 Task: Create in the project BridgeForge and in the Backlog issue 'Address issues related to system security and data encryption' a child issue 'Integration with vendor management systems', and assign it to team member softage.3@softage.net. Create in the project BridgeForge and in the Backlog issue 'Develop a new feature to allow for predictive analytics and forecasting' a child issue 'Code optimization for energy-efficient audio processing', and assign it to team member softage.4@softage.net
Action: Mouse moved to (234, 62)
Screenshot: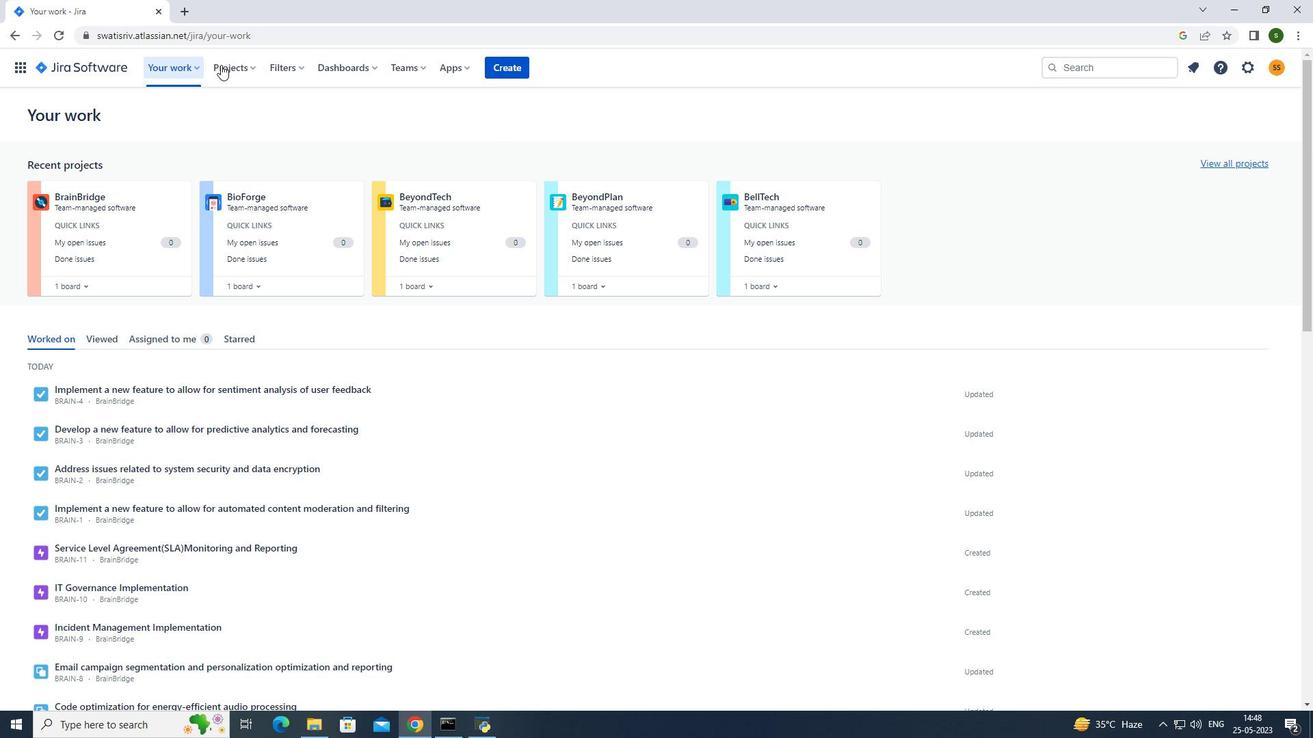 
Action: Mouse pressed left at (234, 62)
Screenshot: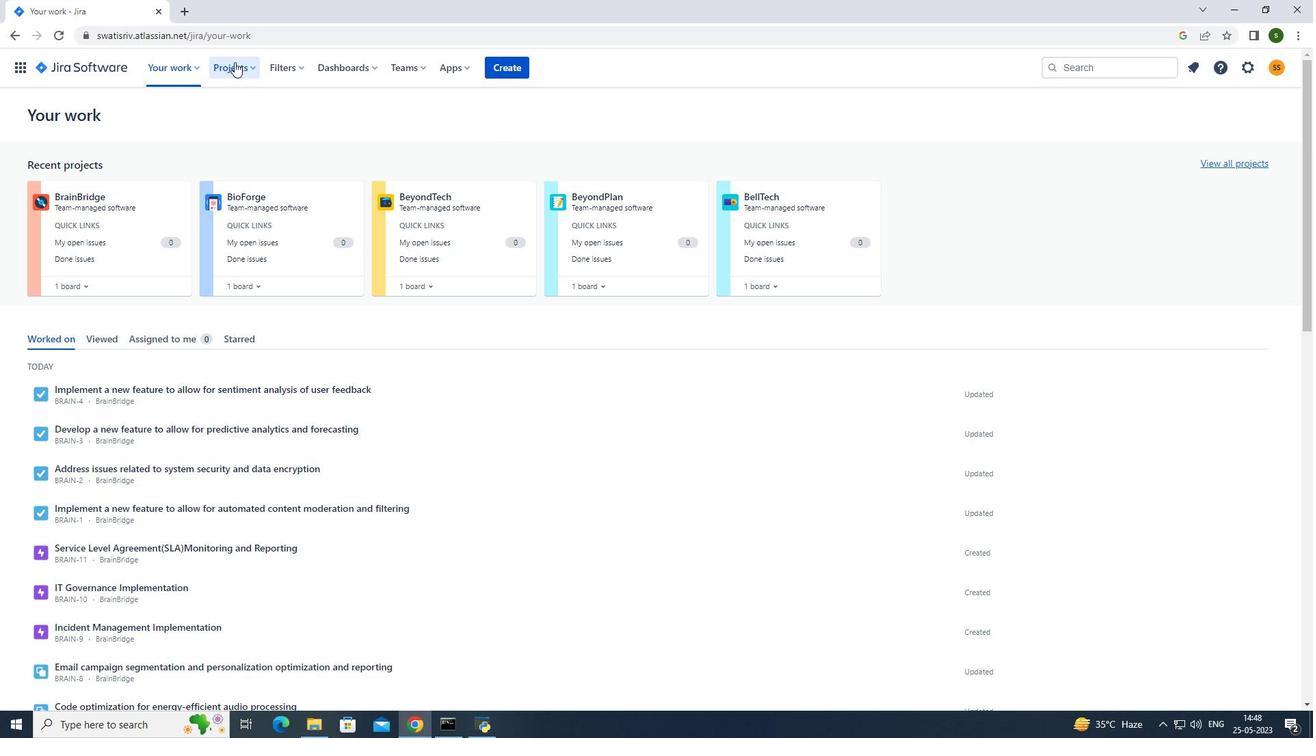 
Action: Mouse moved to (280, 129)
Screenshot: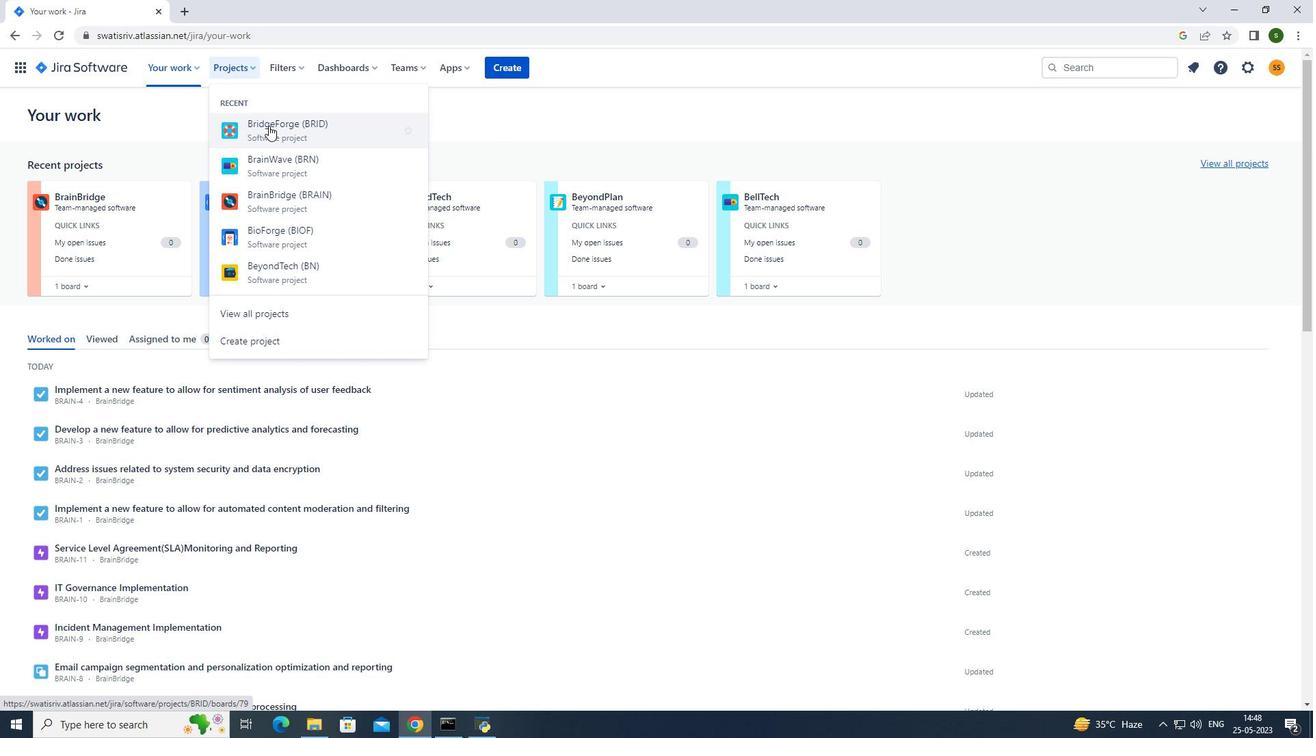 
Action: Mouse pressed left at (280, 129)
Screenshot: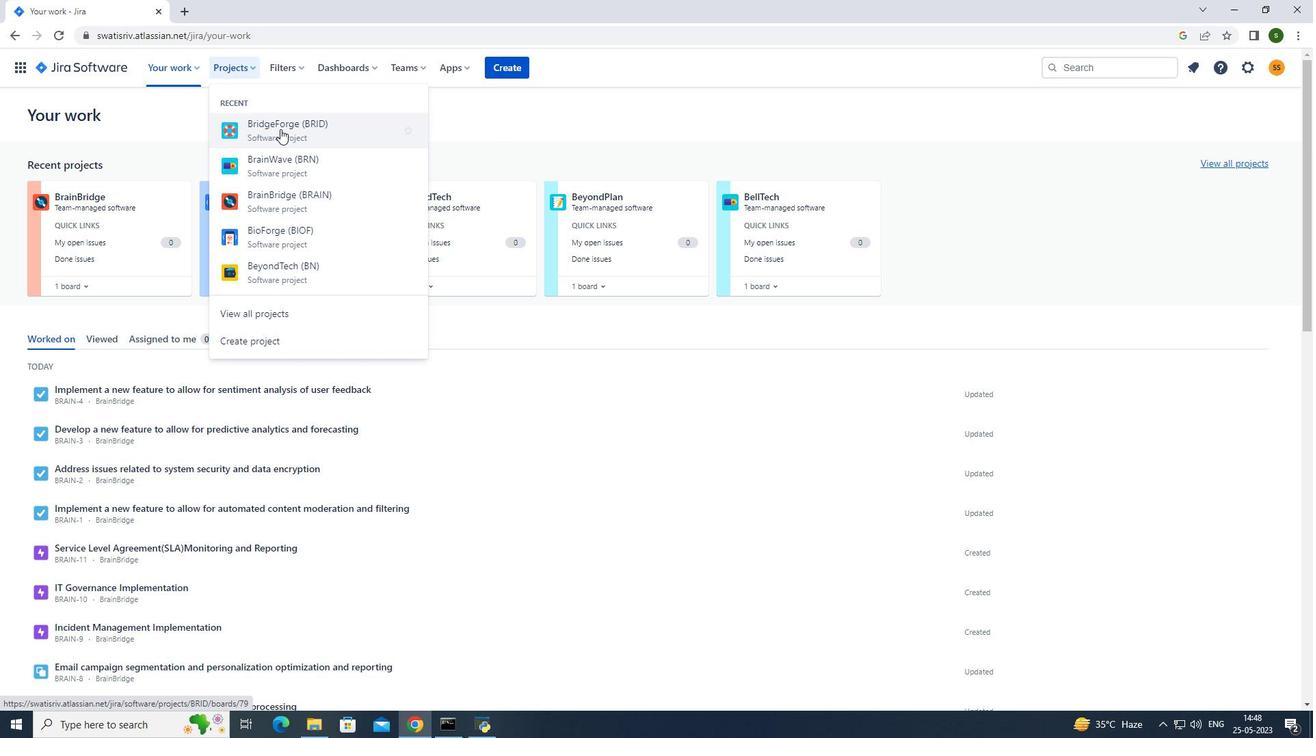 
Action: Mouse moved to (107, 207)
Screenshot: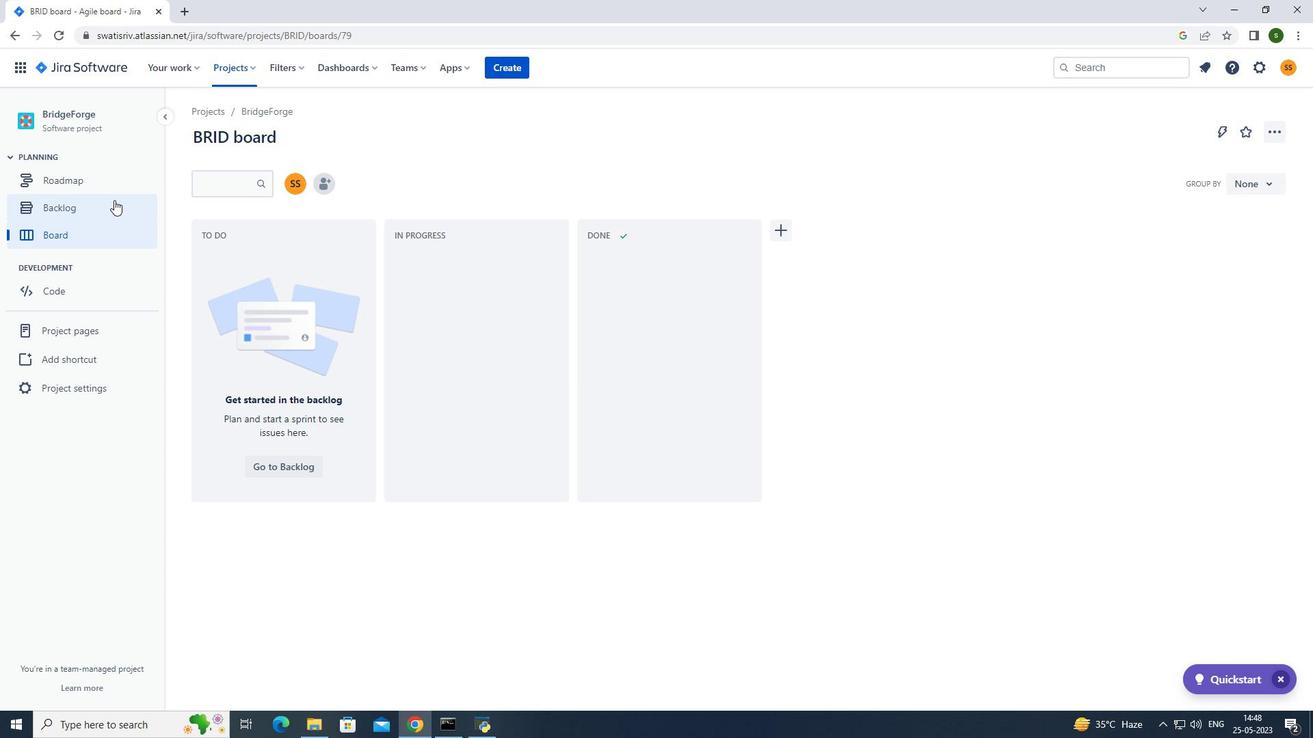 
Action: Mouse pressed left at (107, 207)
Screenshot: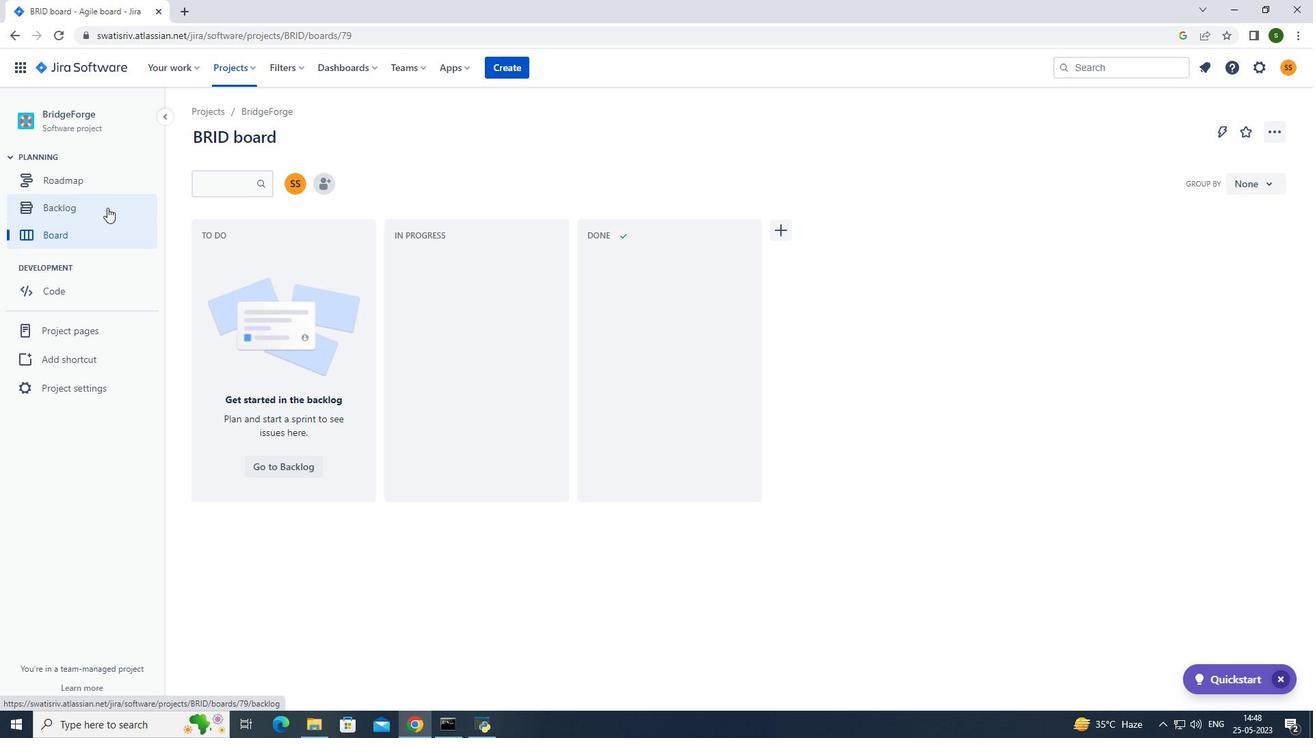 
Action: Mouse moved to (530, 242)
Screenshot: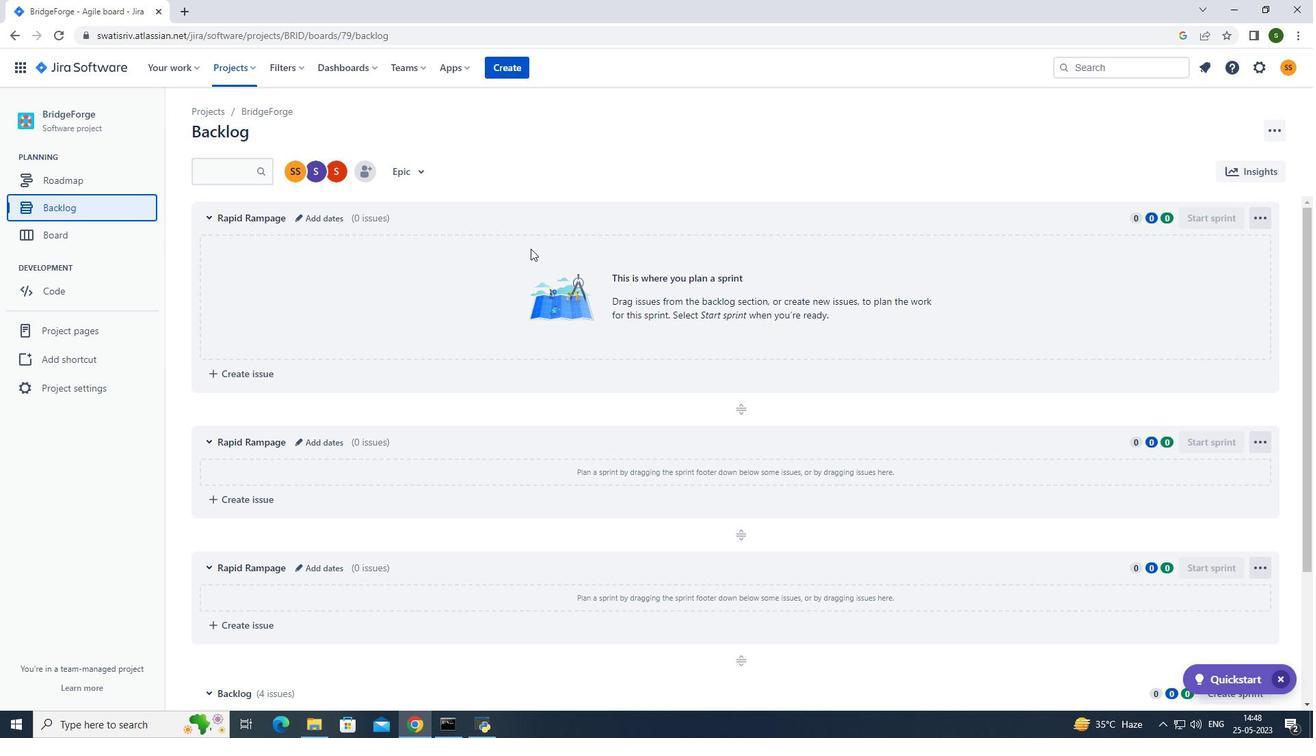 
Action: Mouse scrolled (530, 242) with delta (0, 0)
Screenshot: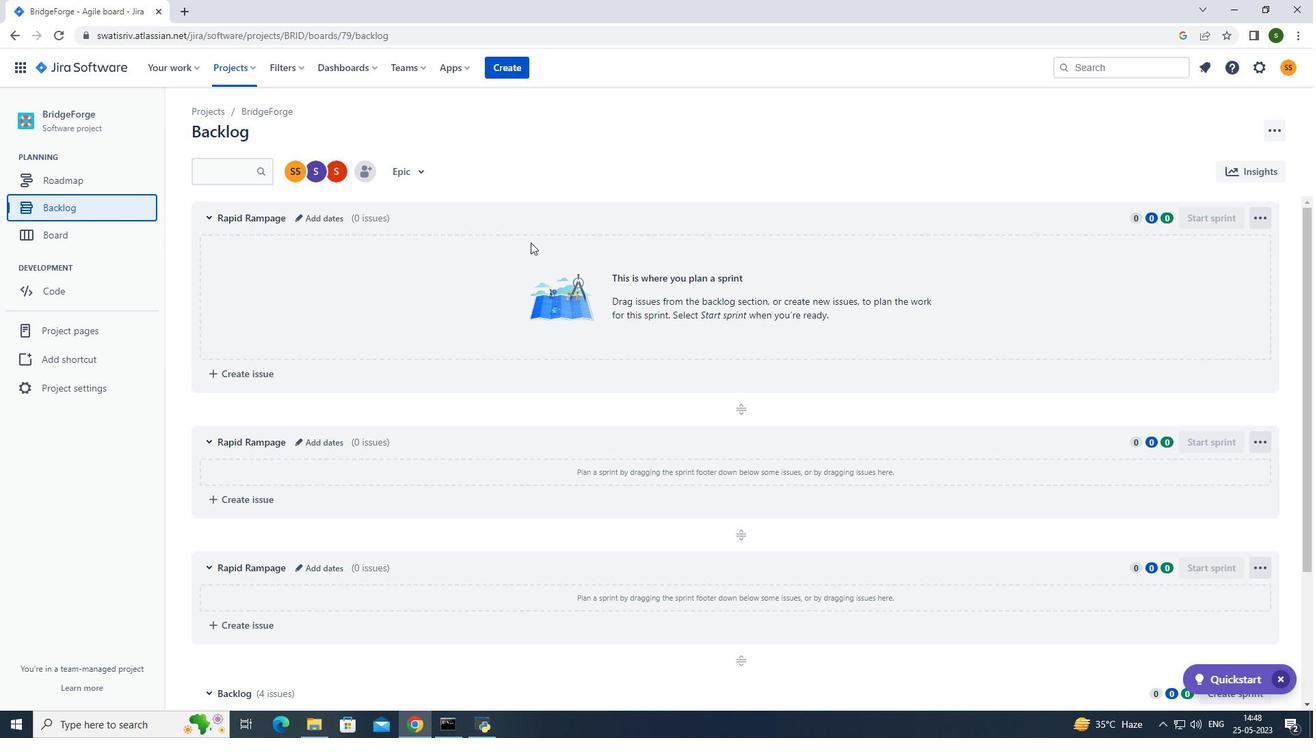 
Action: Mouse scrolled (530, 242) with delta (0, 0)
Screenshot: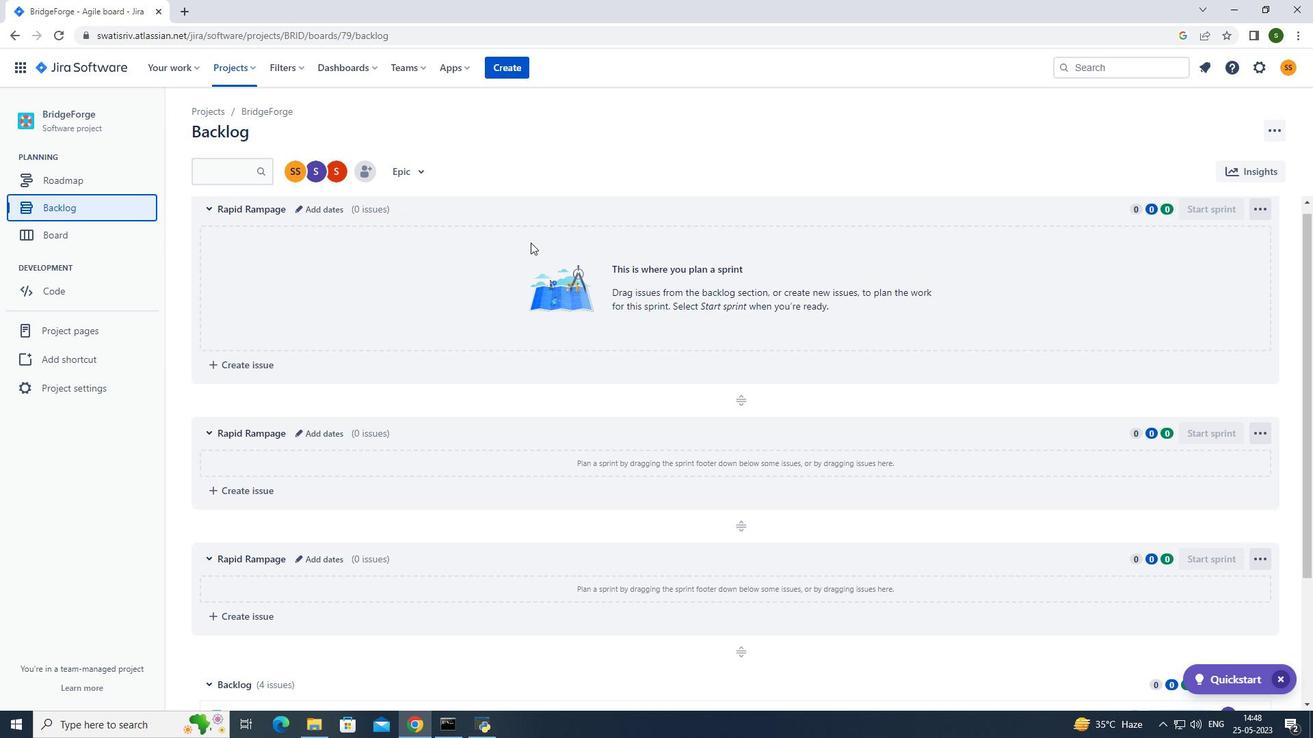 
Action: Mouse scrolled (530, 242) with delta (0, 0)
Screenshot: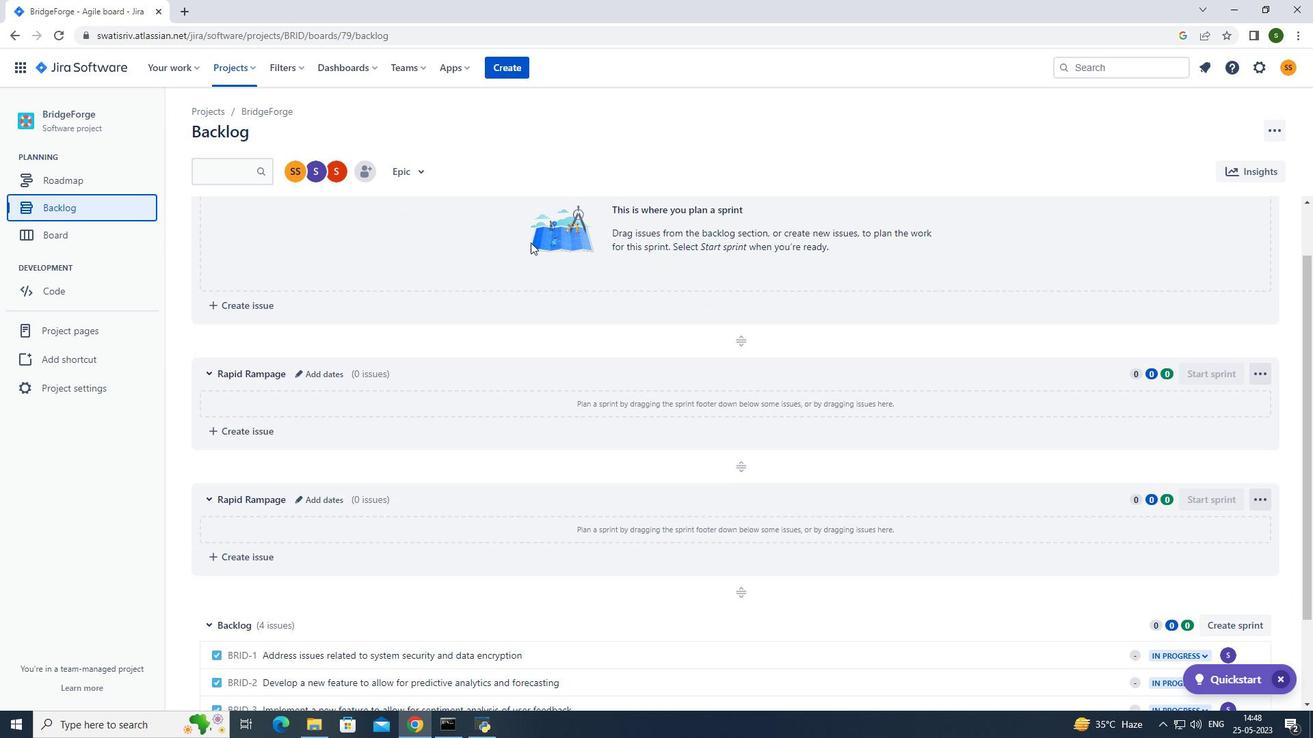 
Action: Mouse scrolled (530, 242) with delta (0, 0)
Screenshot: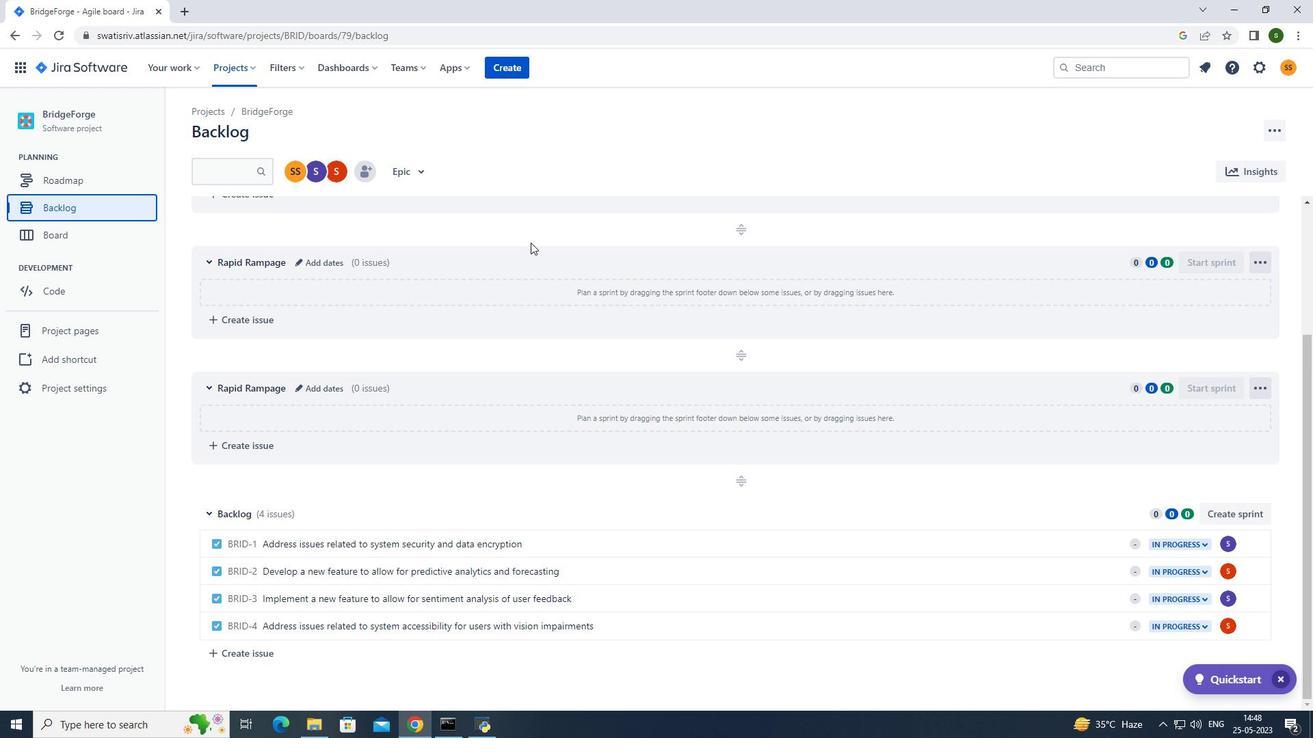 
Action: Mouse scrolled (530, 242) with delta (0, 0)
Screenshot: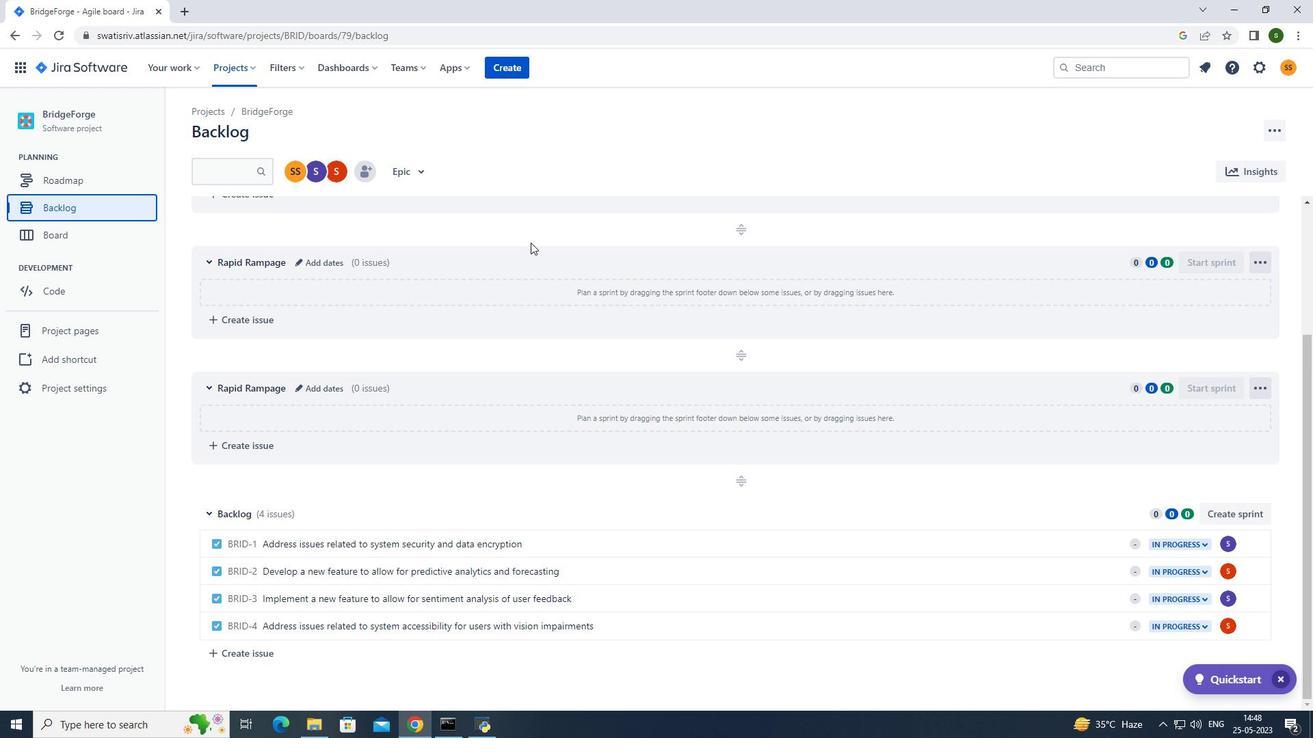 
Action: Mouse moved to (785, 541)
Screenshot: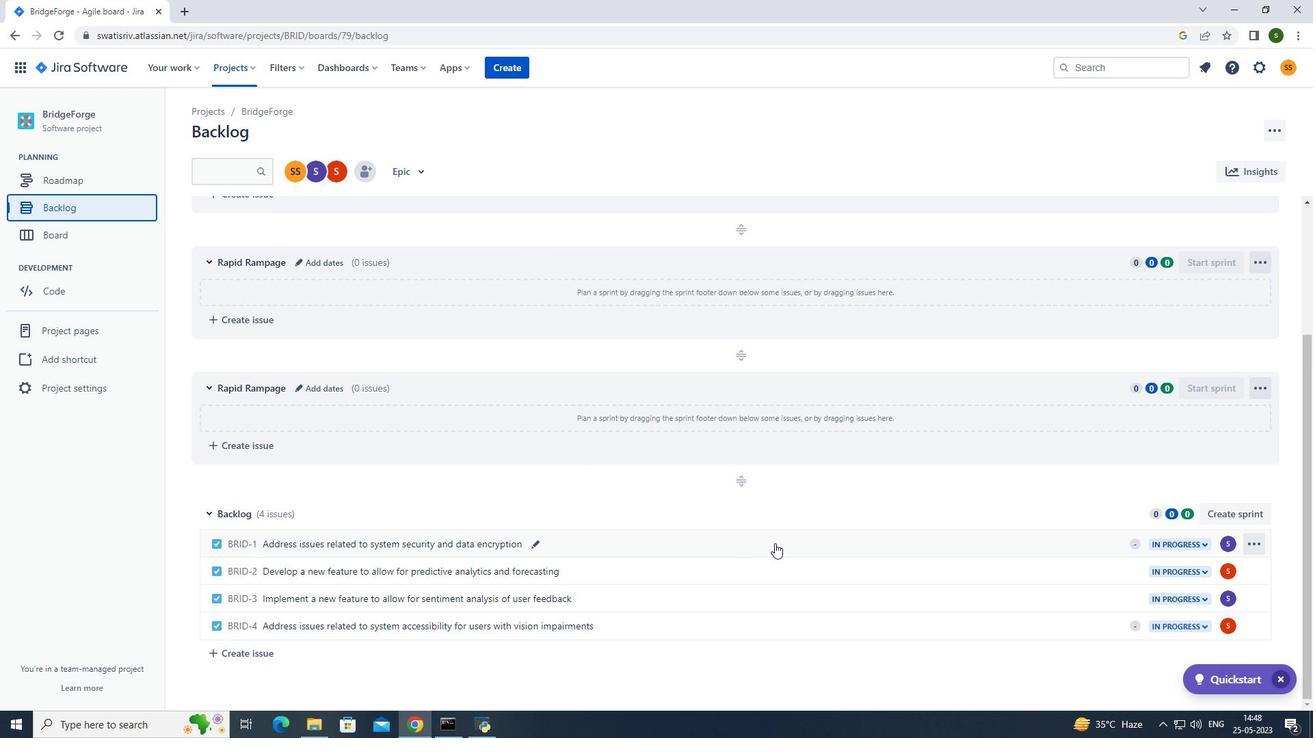 
Action: Mouse pressed left at (785, 541)
Screenshot: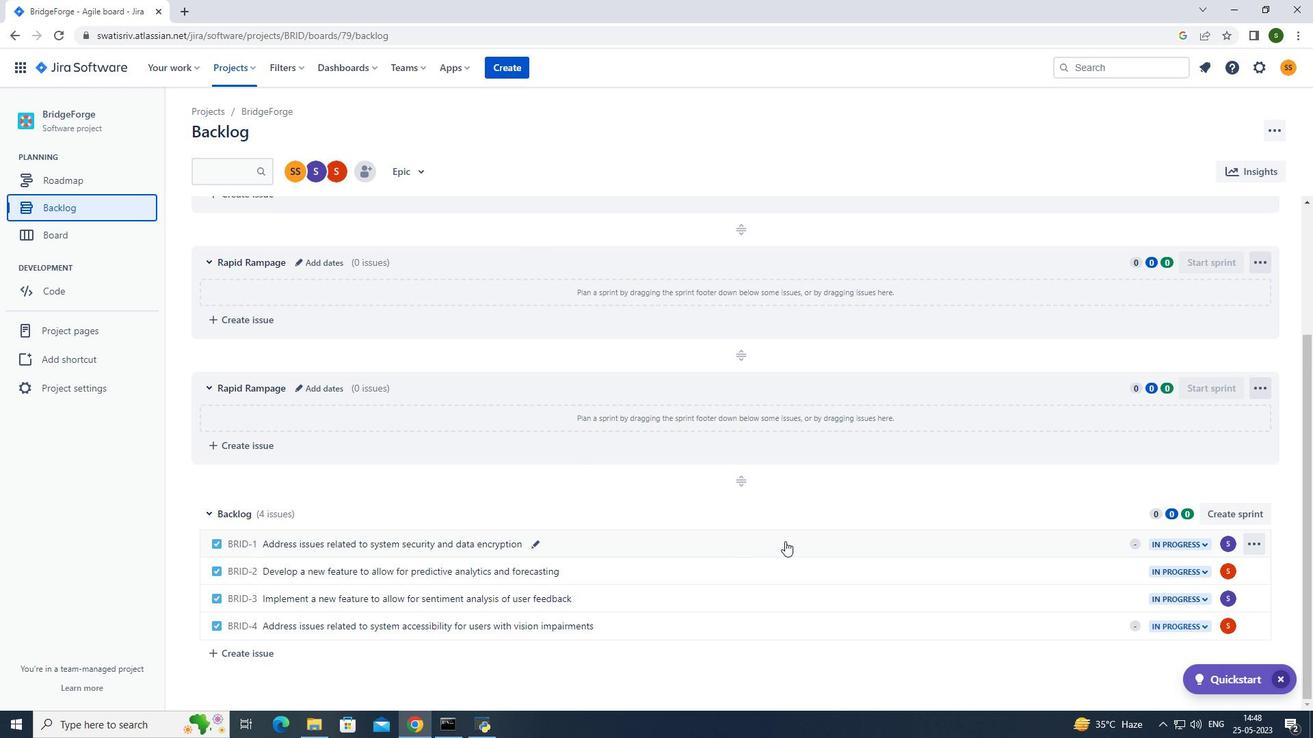 
Action: Mouse moved to (1065, 294)
Screenshot: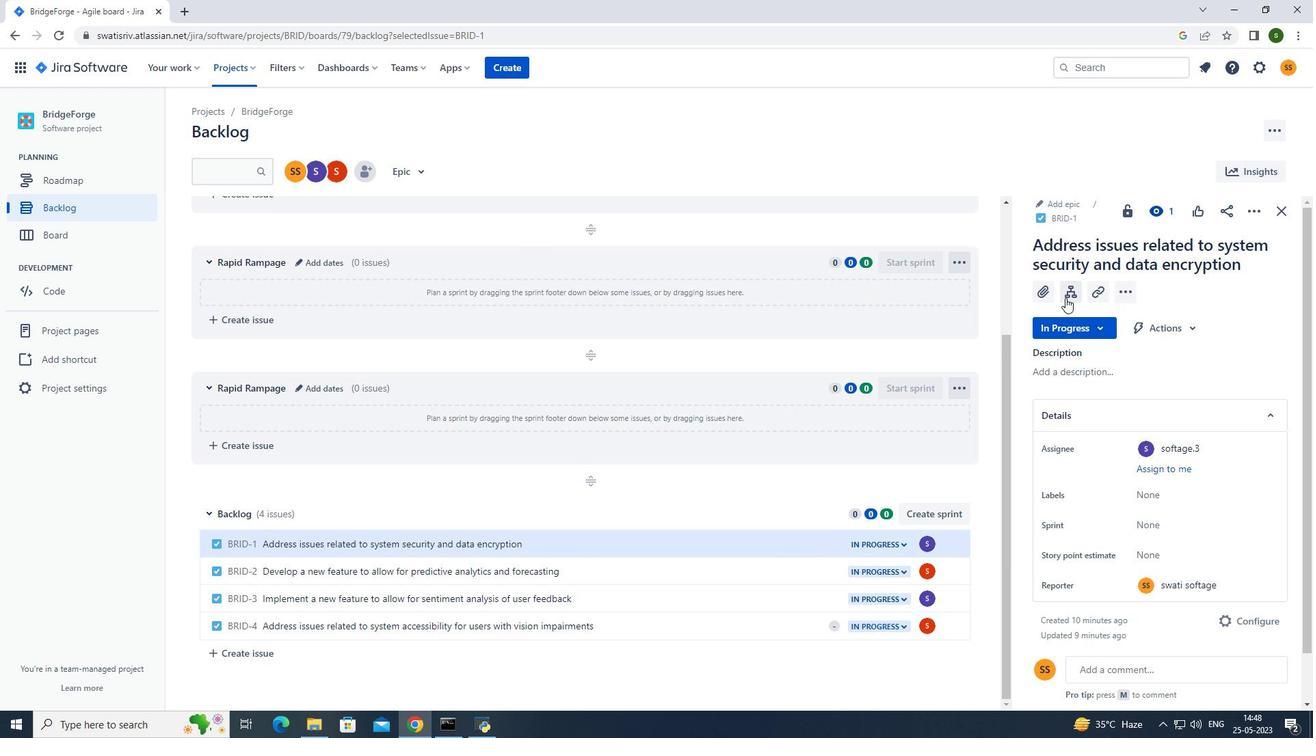 
Action: Mouse pressed left at (1065, 294)
Screenshot: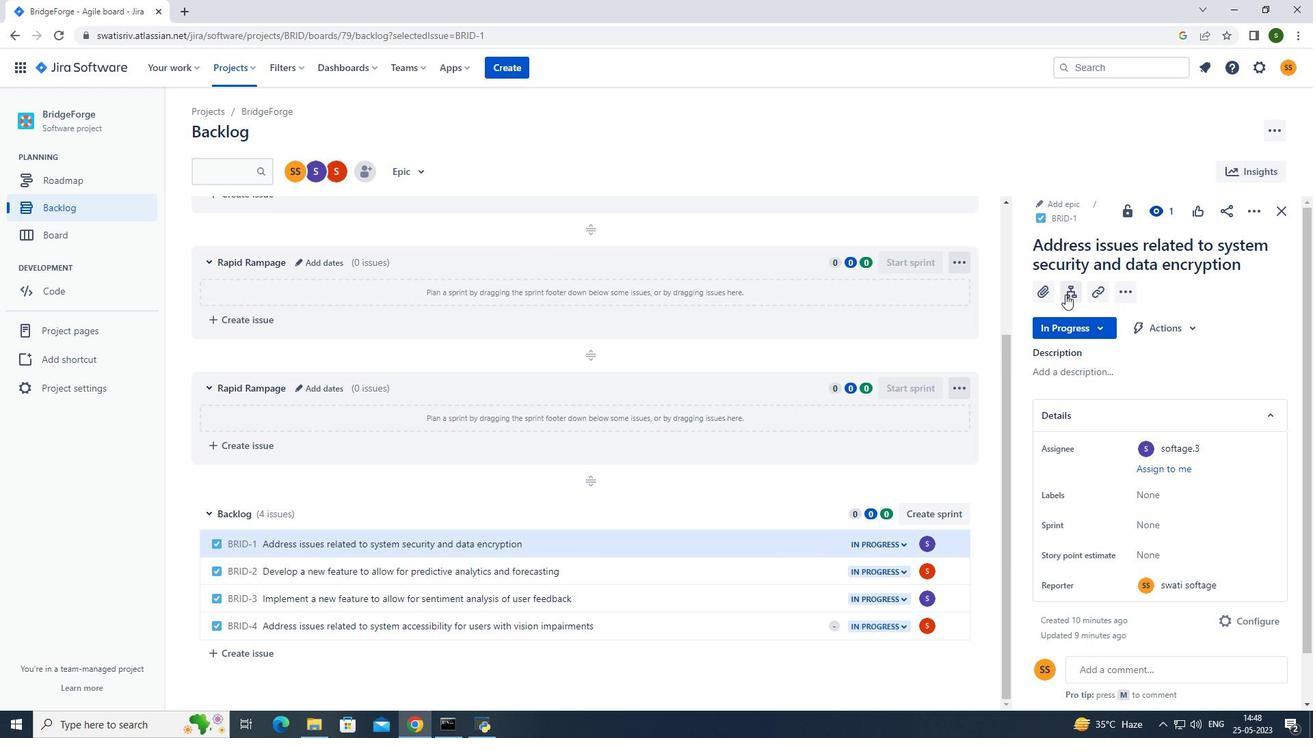 
Action: Mouse moved to (1078, 426)
Screenshot: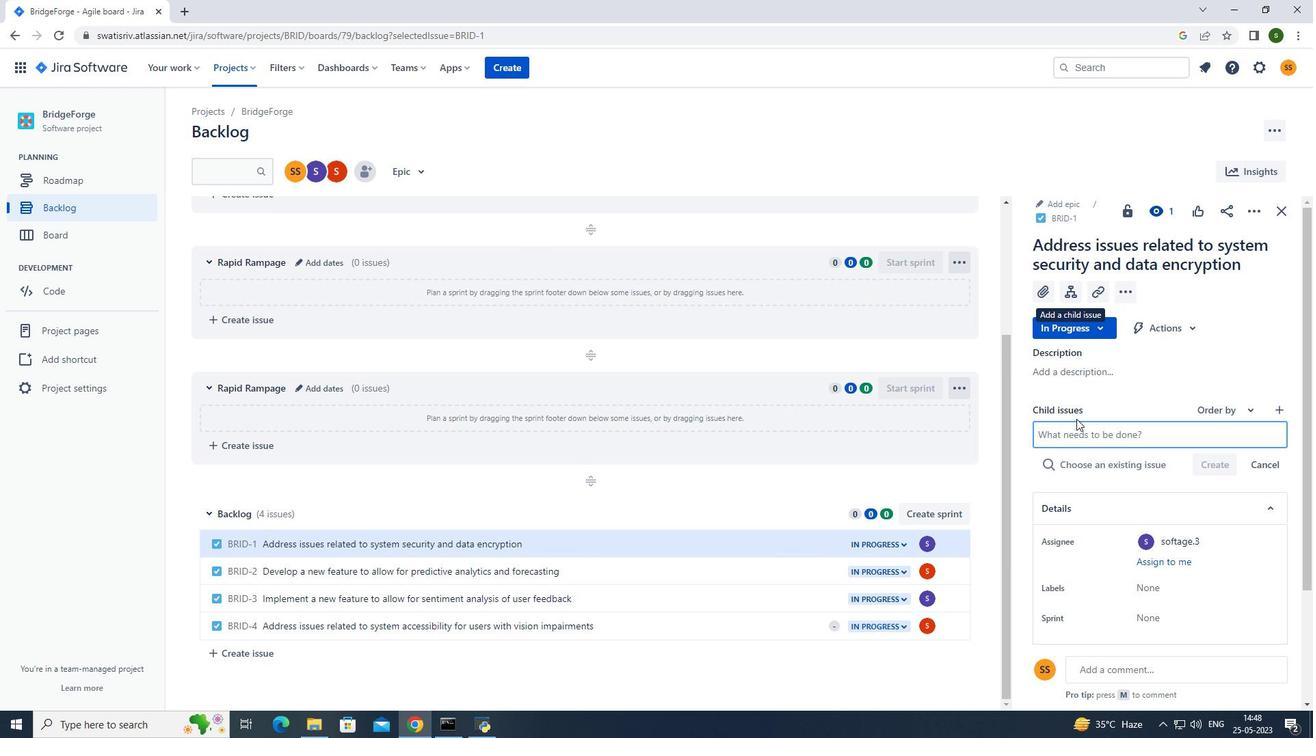 
Action: Key pressed <Key.caps_lock>I<Key.caps_lock>ntegration<Key.space>with<Key.space>vendor<Key.space>management<Key.space>systems<Key.enter>
Screenshot: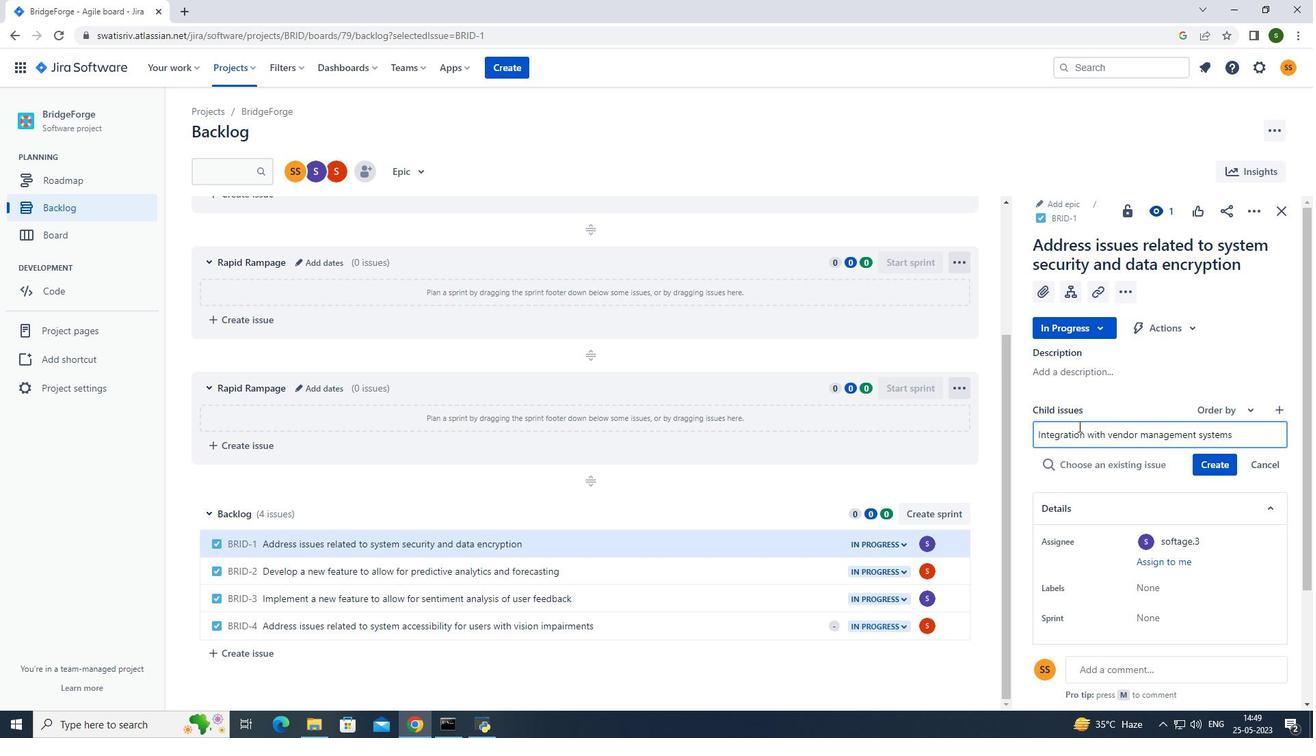 
Action: Mouse moved to (1227, 435)
Screenshot: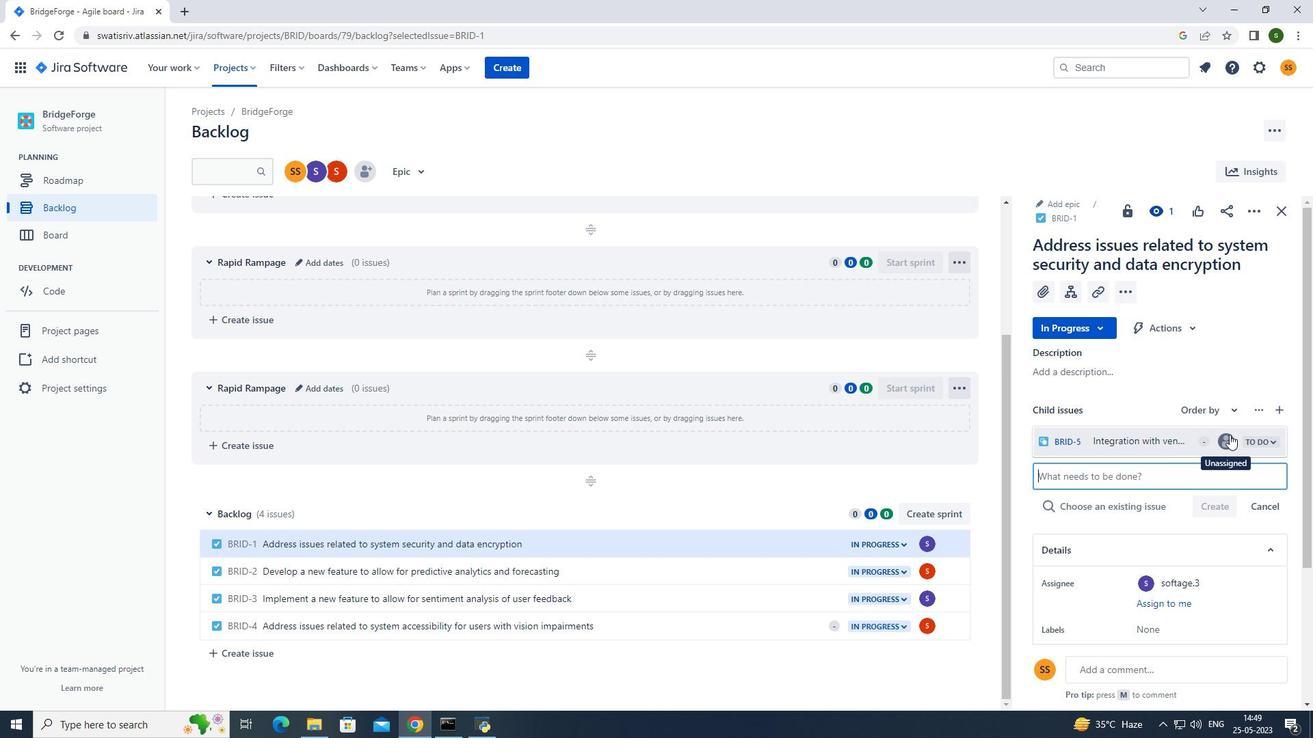 
Action: Mouse pressed left at (1227, 435)
Screenshot: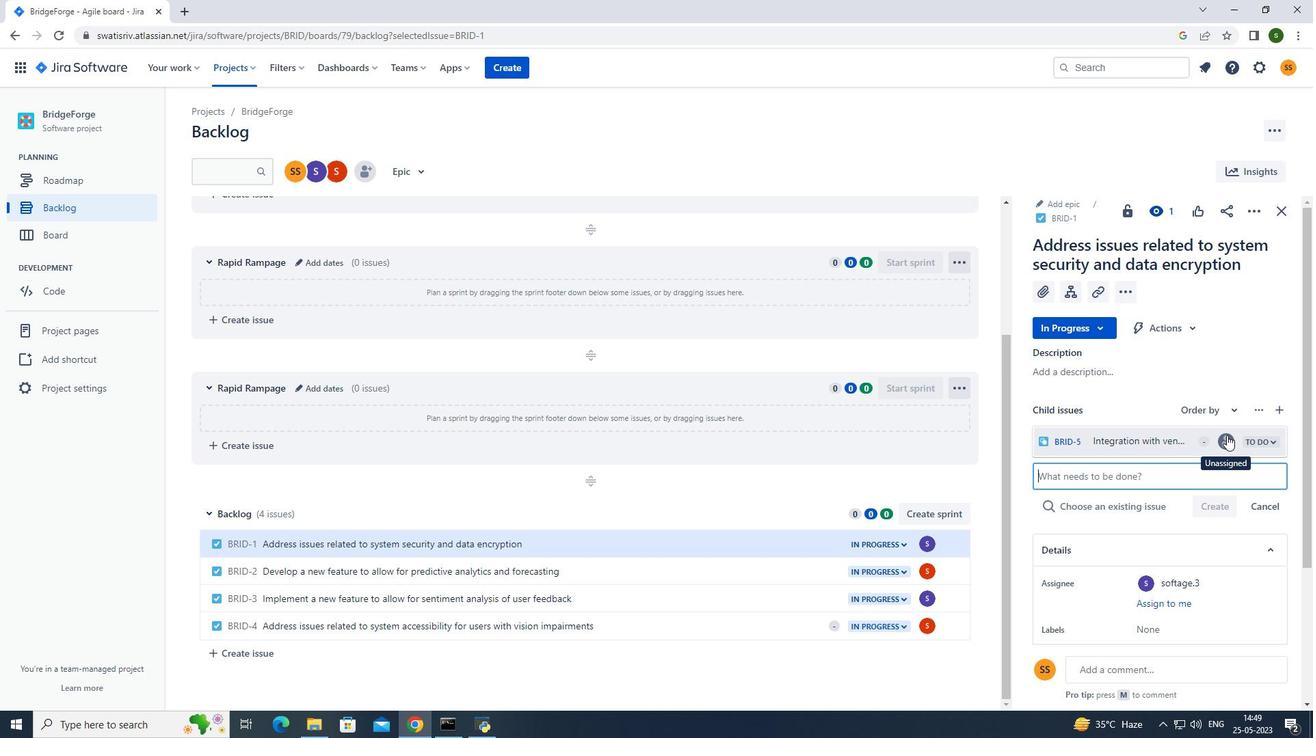 
Action: Mouse moved to (1134, 370)
Screenshot: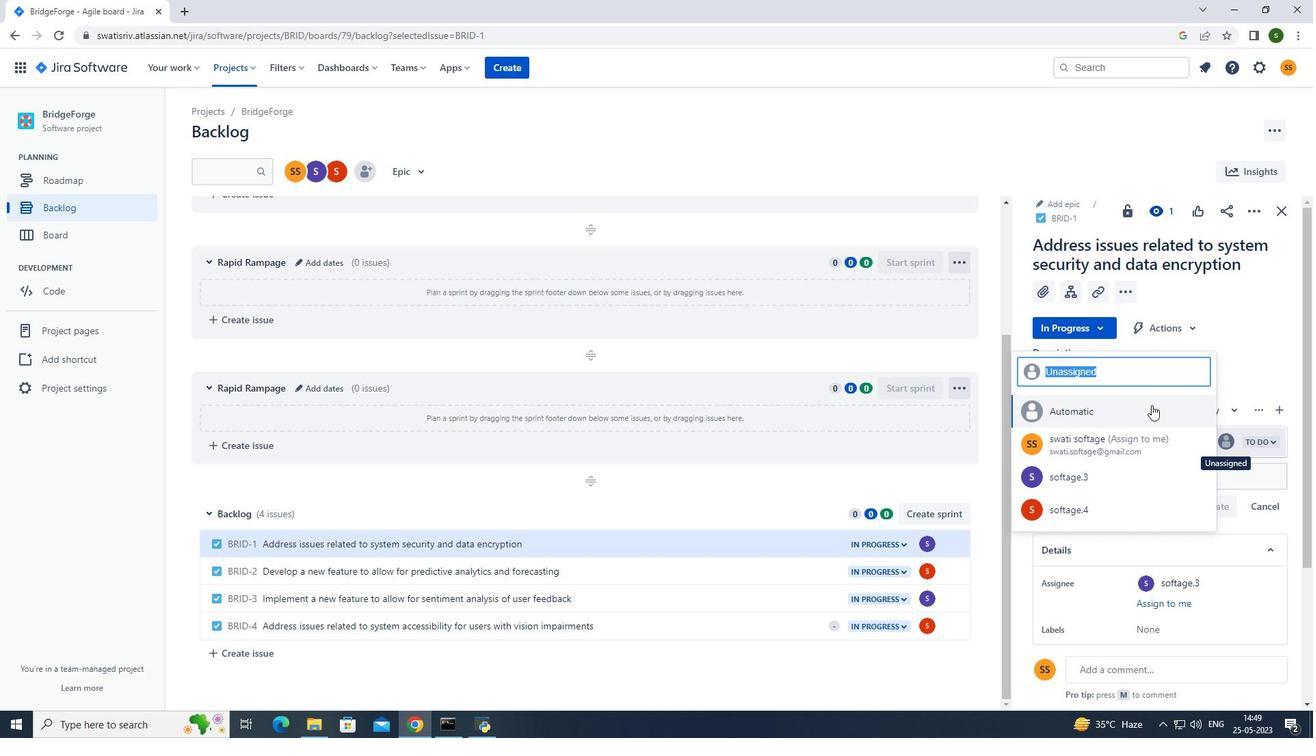 
Action: Key pressed softage.3<Key.shift>@softage.net
Screenshot: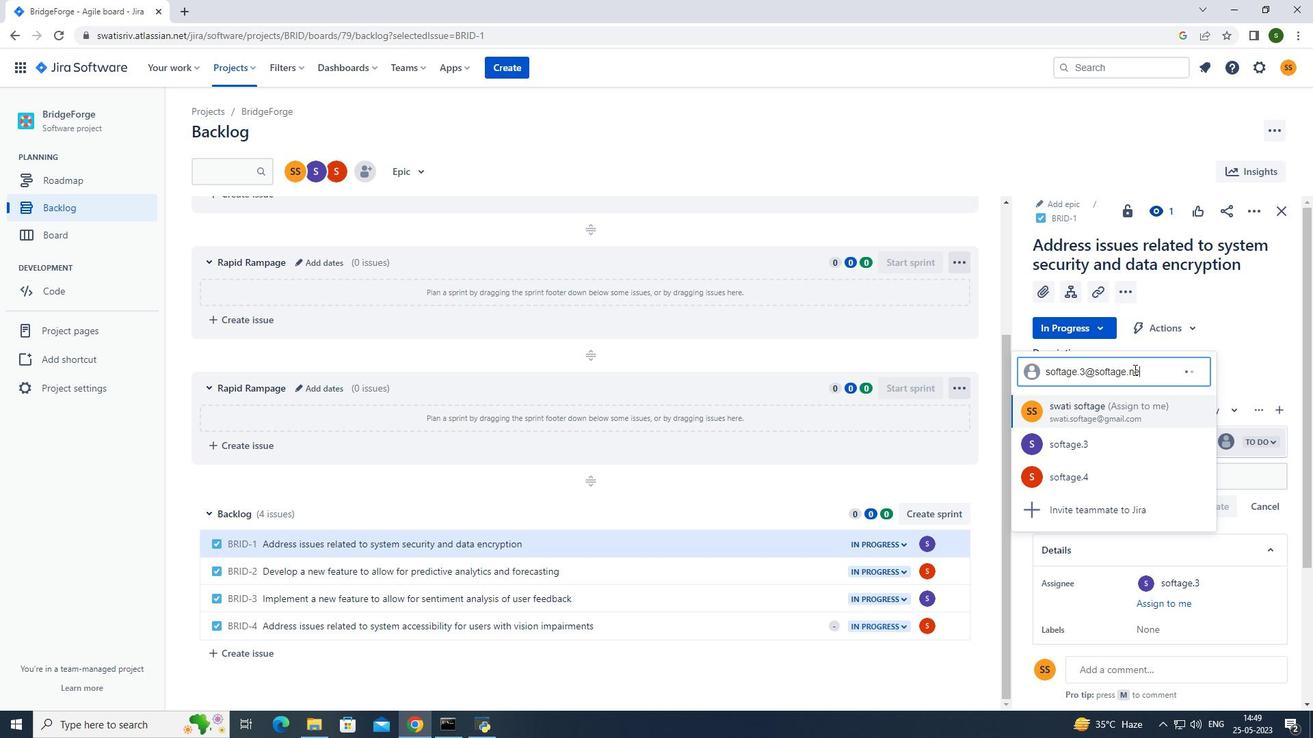 
Action: Mouse moved to (1109, 447)
Screenshot: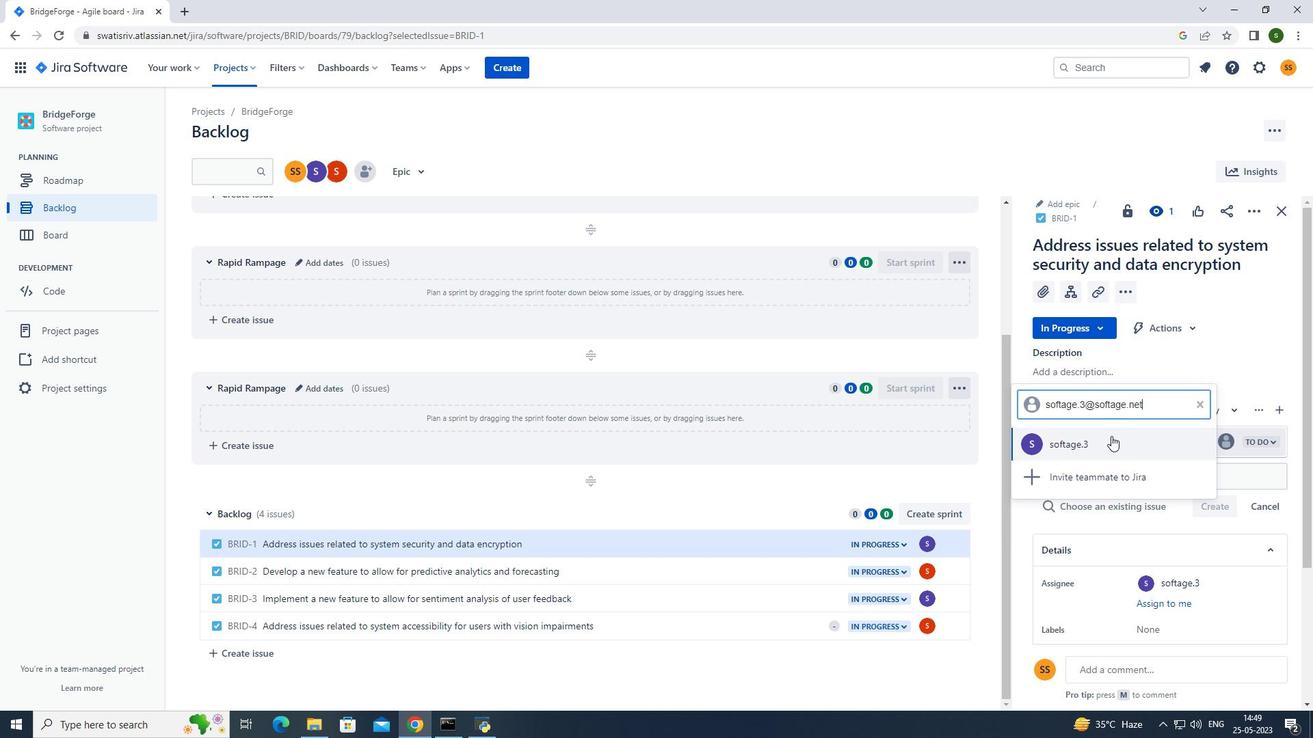 
Action: Mouse pressed left at (1109, 447)
Screenshot: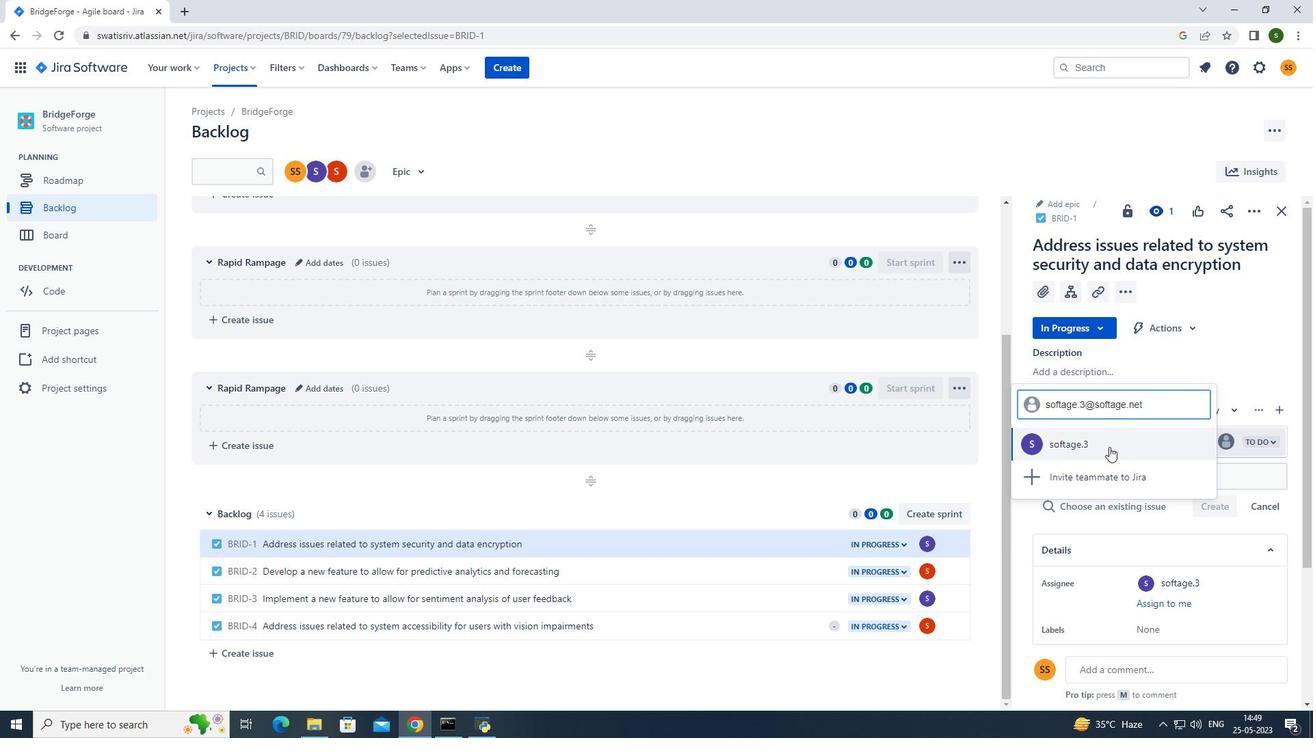 
Action: Mouse moved to (223, 68)
Screenshot: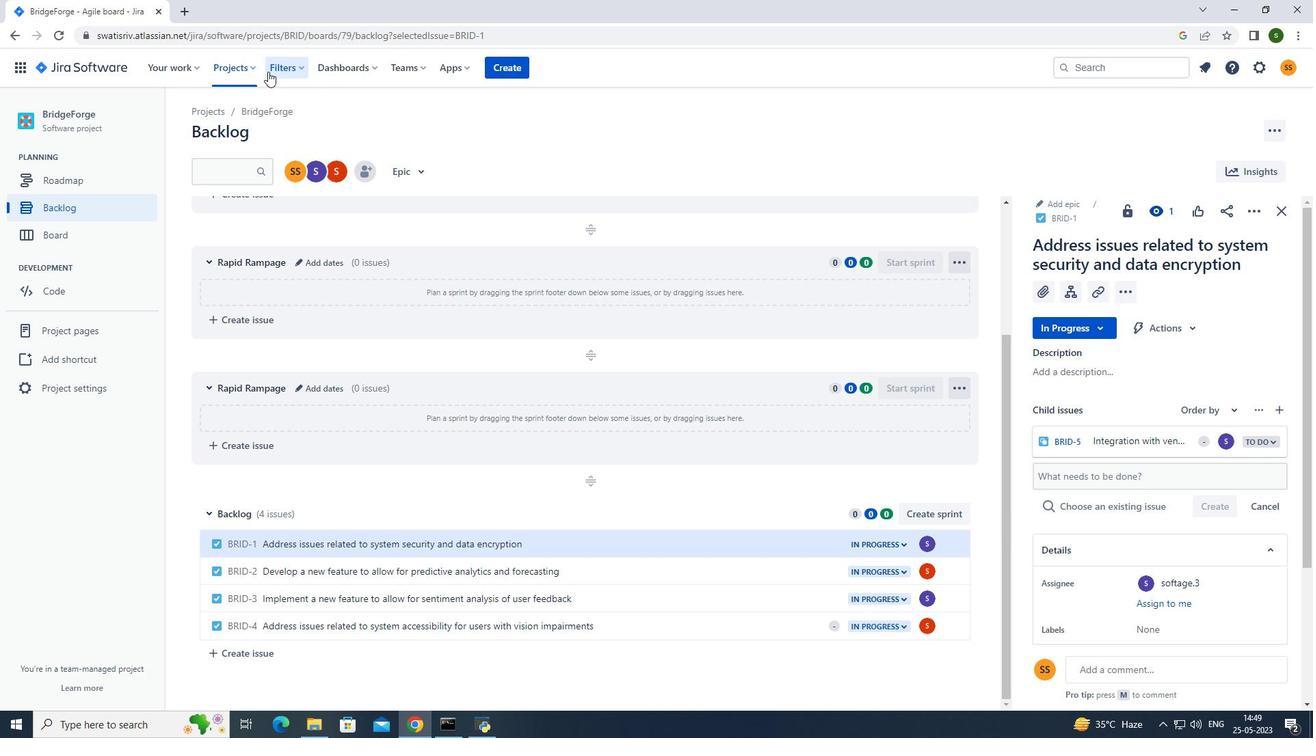 
Action: Mouse pressed left at (223, 68)
Screenshot: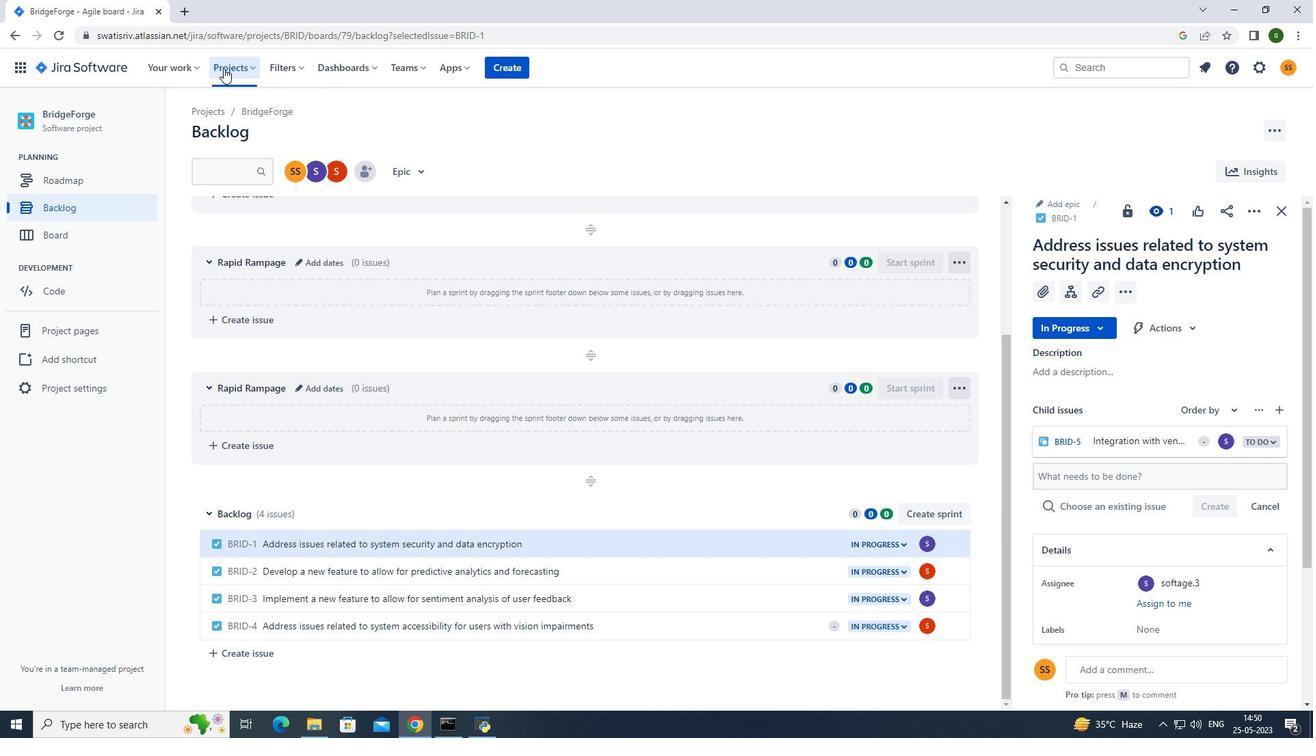 
Action: Mouse moved to (291, 121)
Screenshot: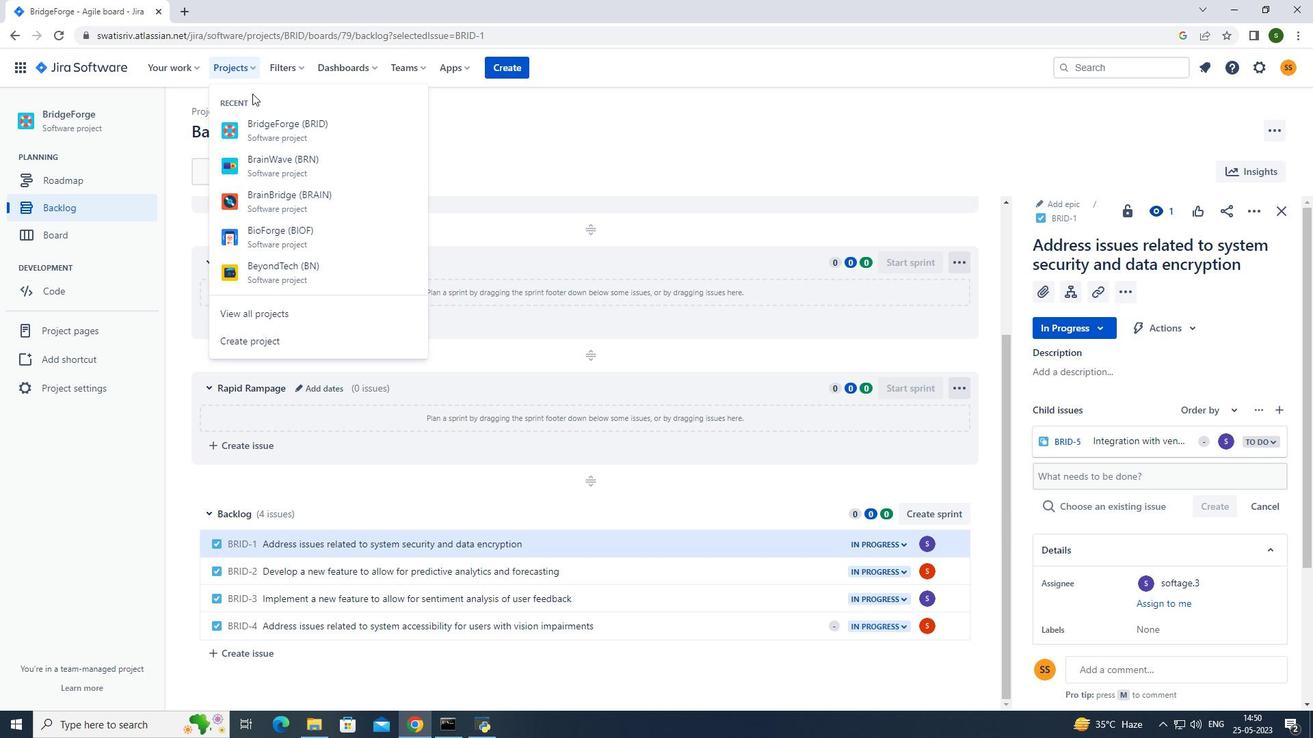 
Action: Mouse pressed left at (291, 121)
Screenshot: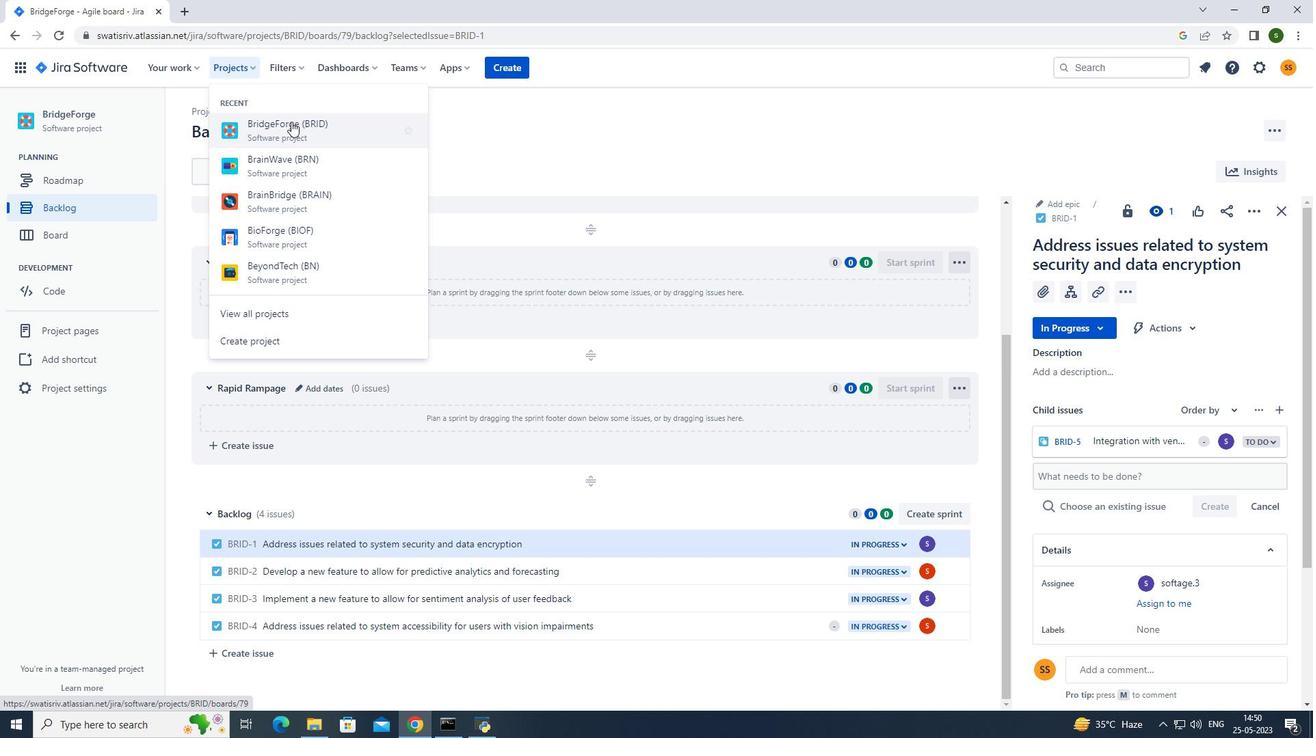 
Action: Mouse moved to (116, 203)
Screenshot: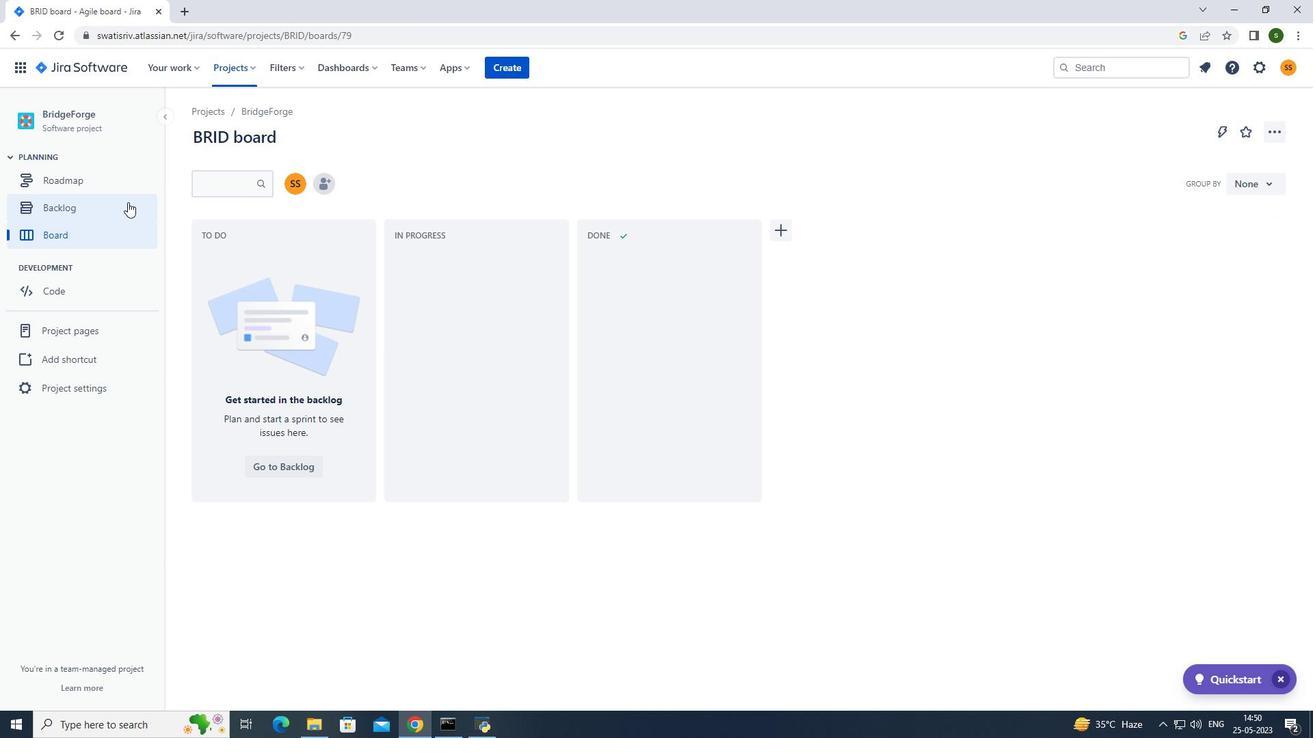 
Action: Mouse pressed left at (116, 203)
Screenshot: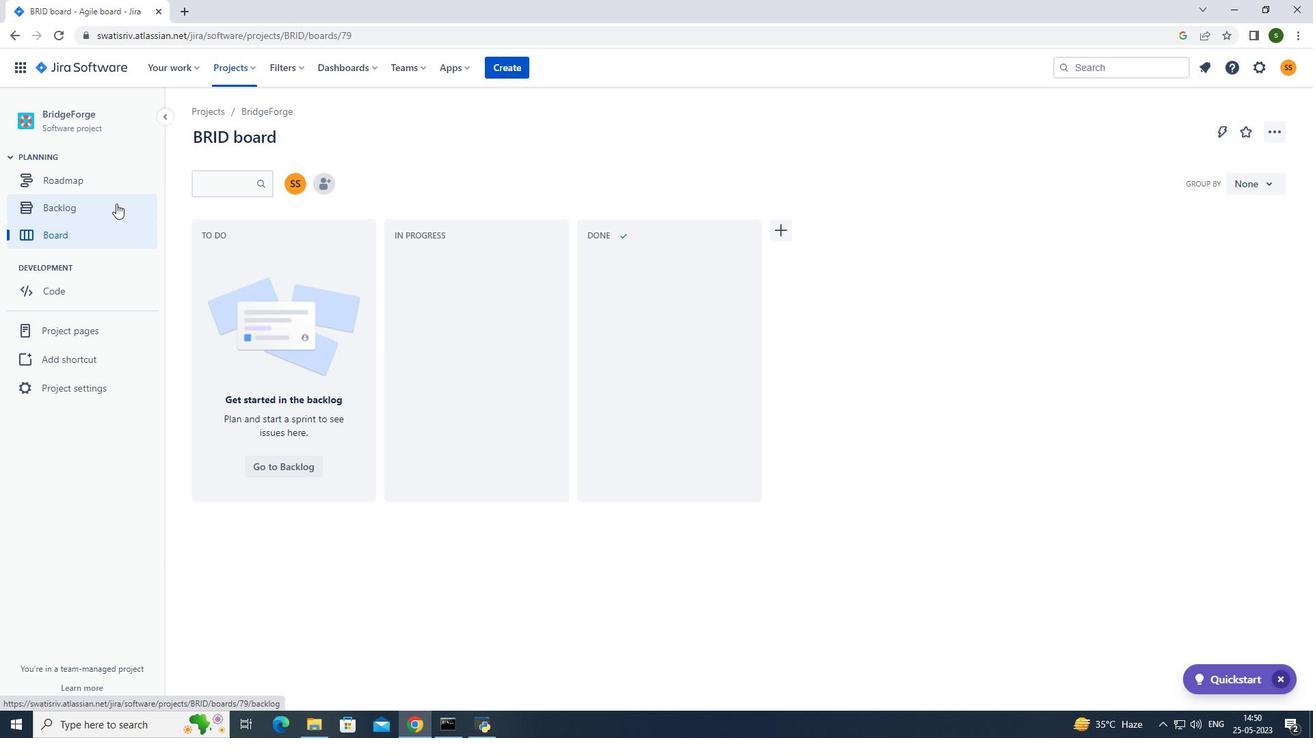 
Action: Mouse moved to (639, 451)
Screenshot: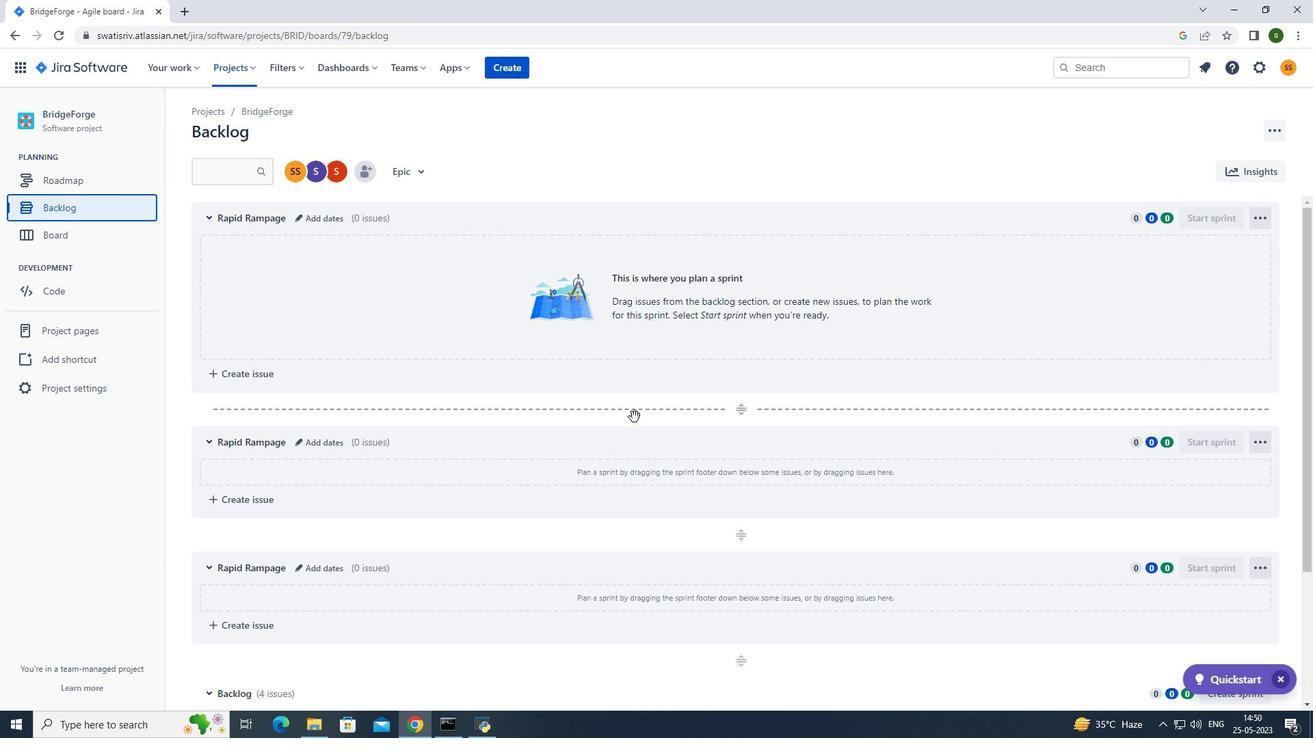 
Action: Mouse scrolled (639, 450) with delta (0, 0)
Screenshot: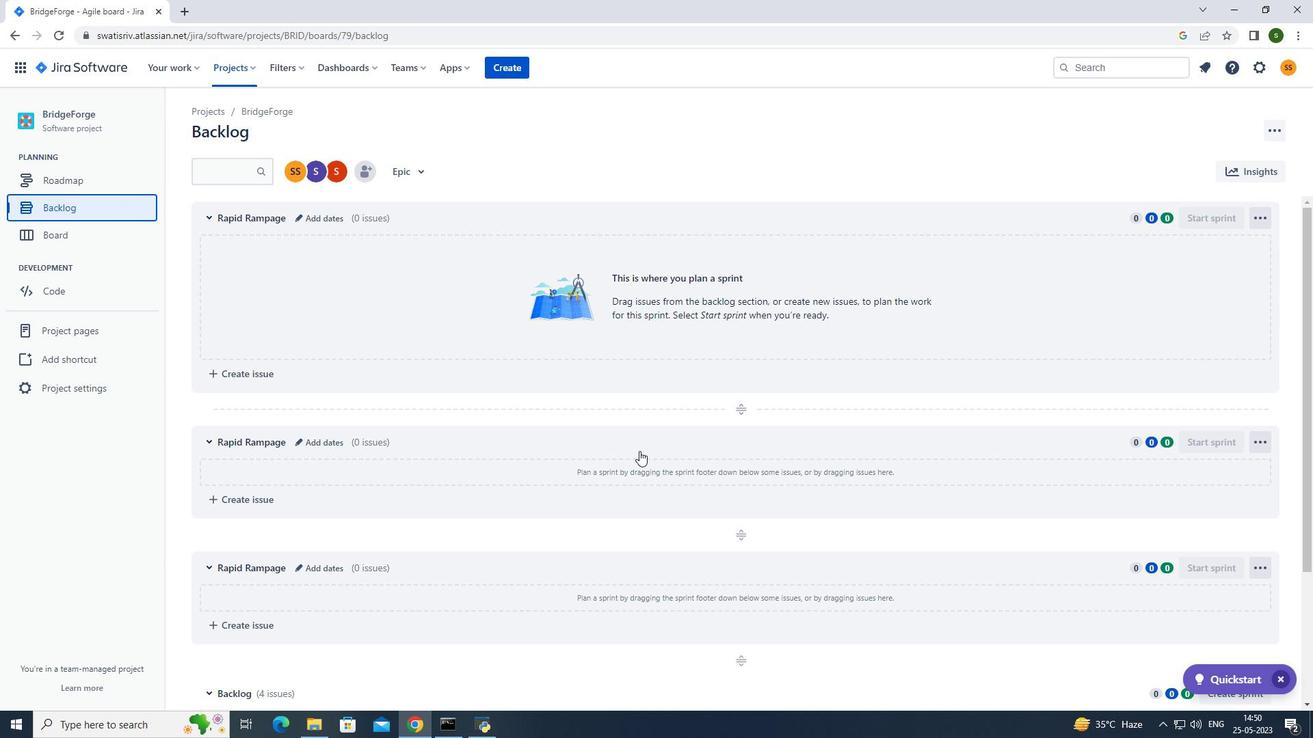 
Action: Mouse scrolled (639, 450) with delta (0, 0)
Screenshot: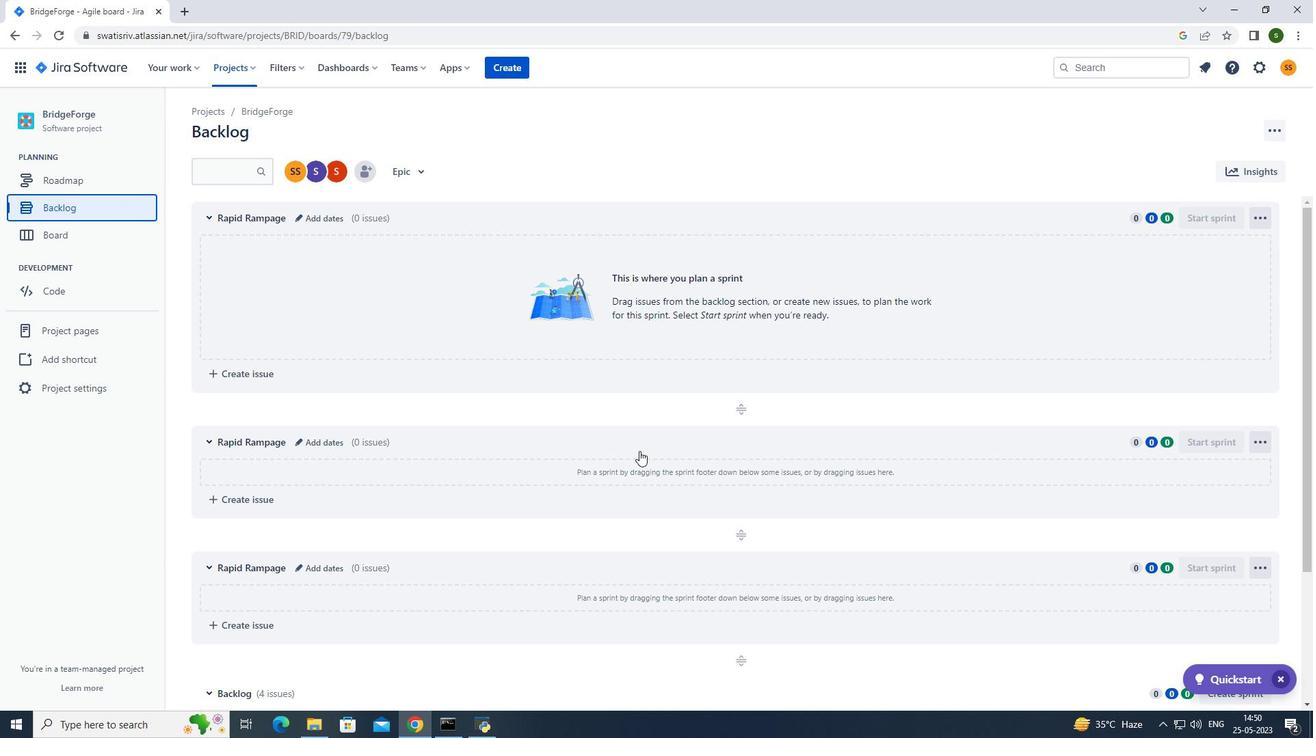 
Action: Mouse scrolled (639, 450) with delta (0, 0)
Screenshot: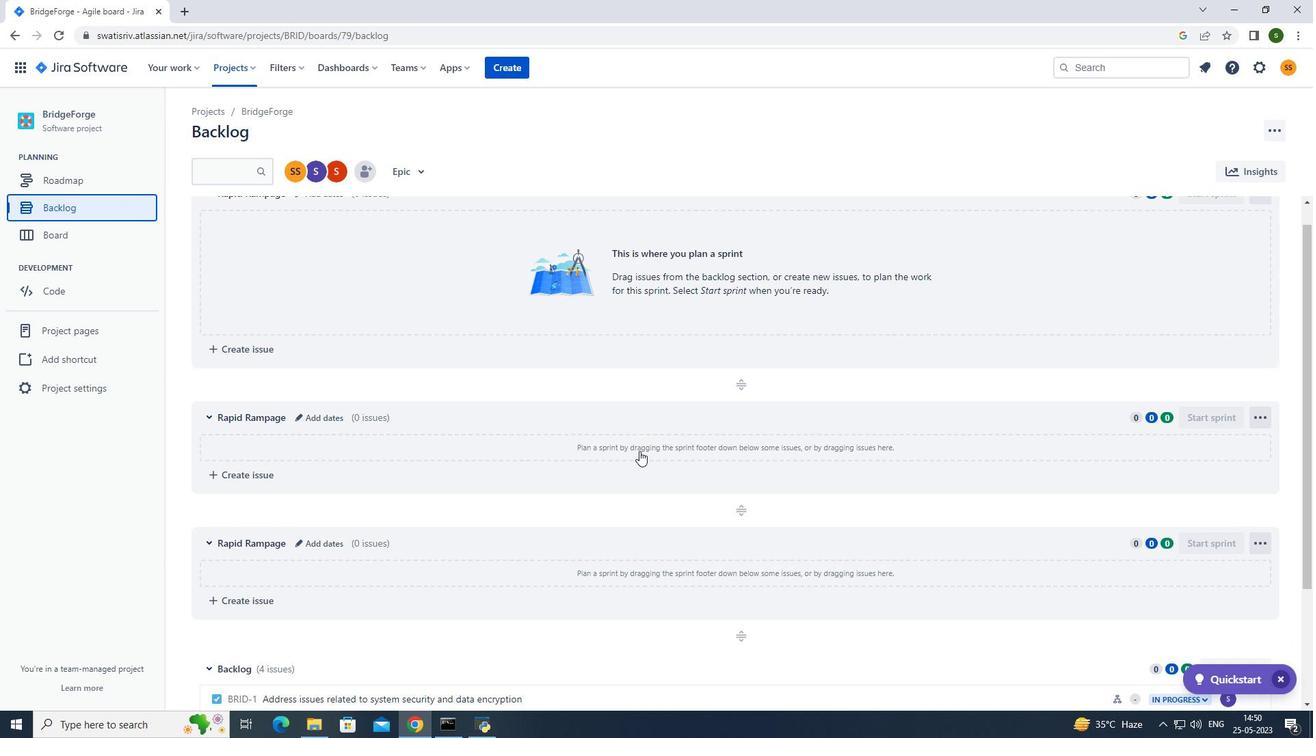 
Action: Mouse scrolled (639, 450) with delta (0, 0)
Screenshot: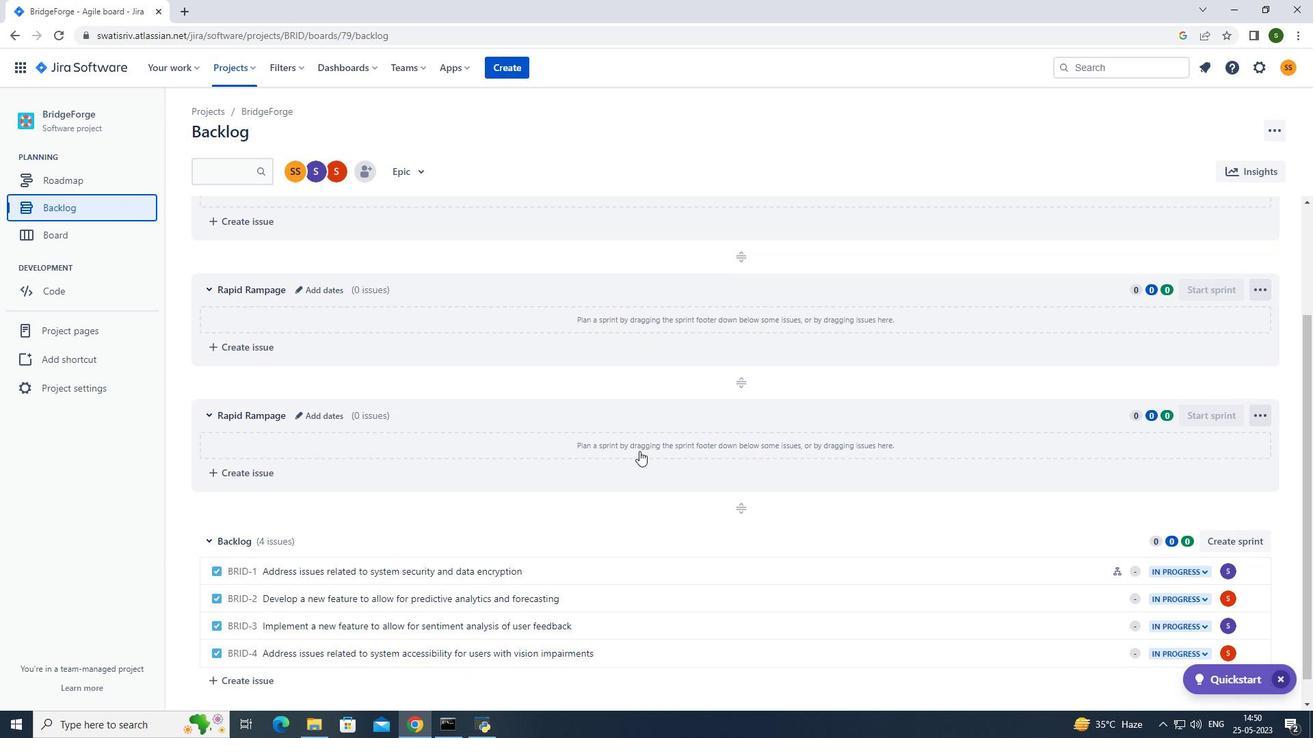 
Action: Mouse scrolled (639, 450) with delta (0, 0)
Screenshot: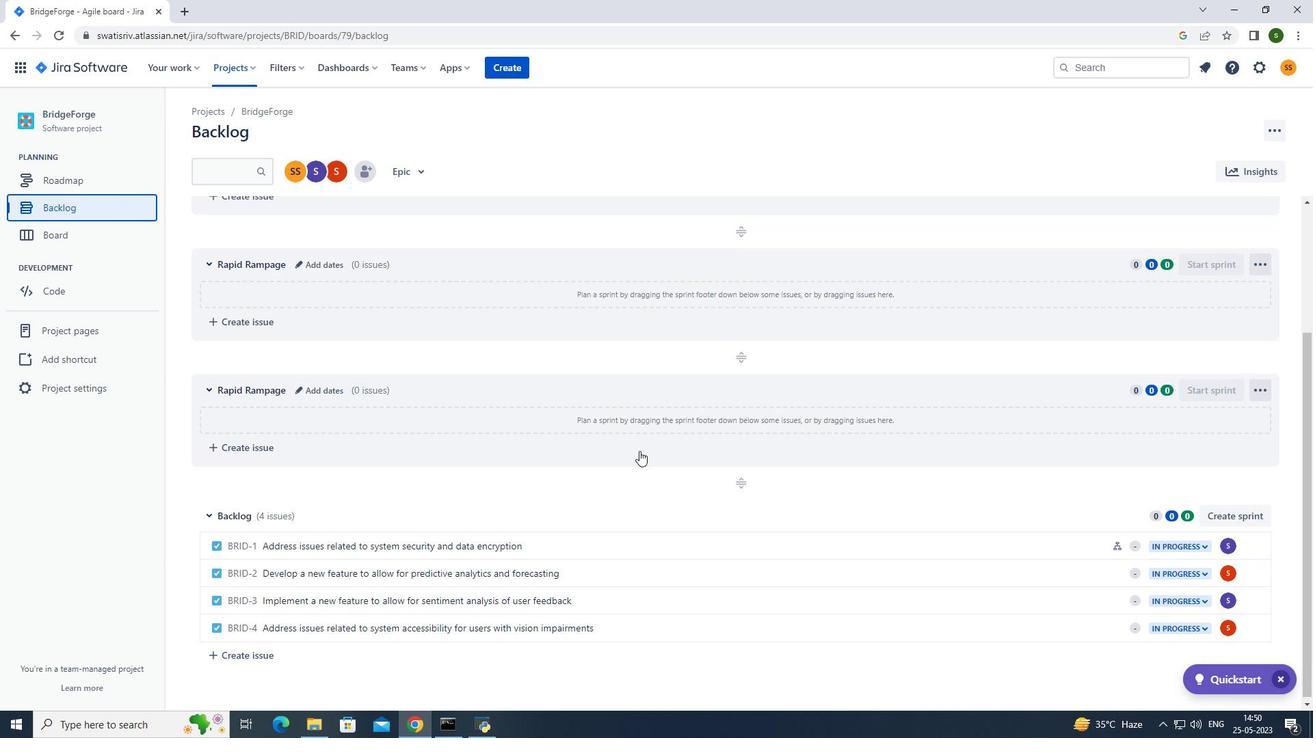 
Action: Mouse moved to (857, 564)
Screenshot: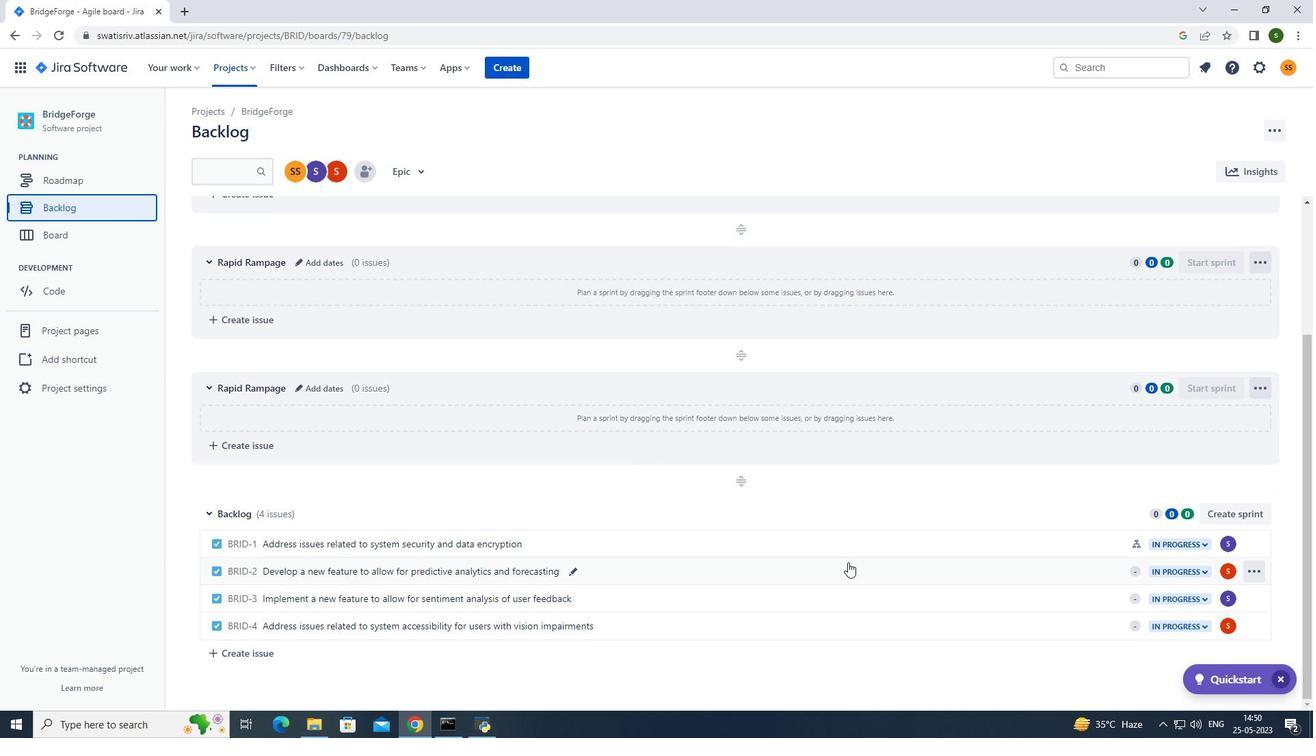 
Action: Mouse pressed left at (857, 564)
Screenshot: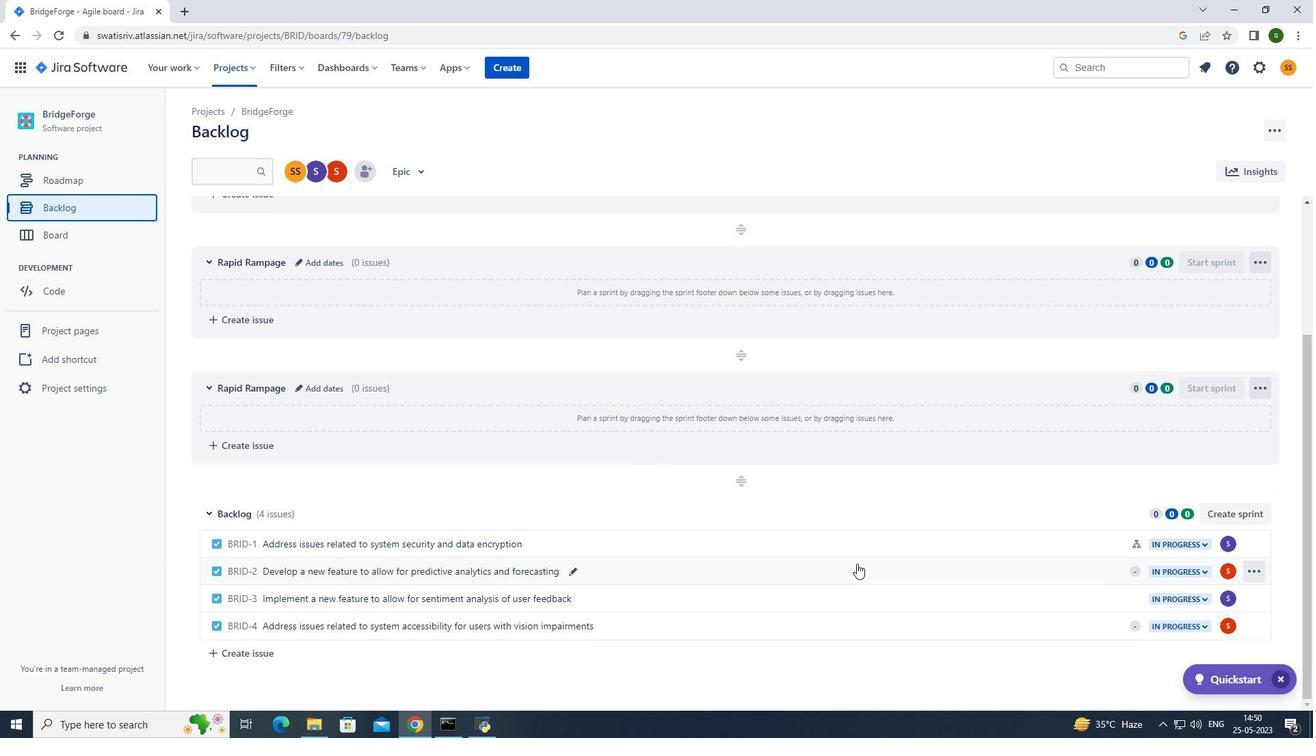 
Action: Mouse moved to (1063, 288)
Screenshot: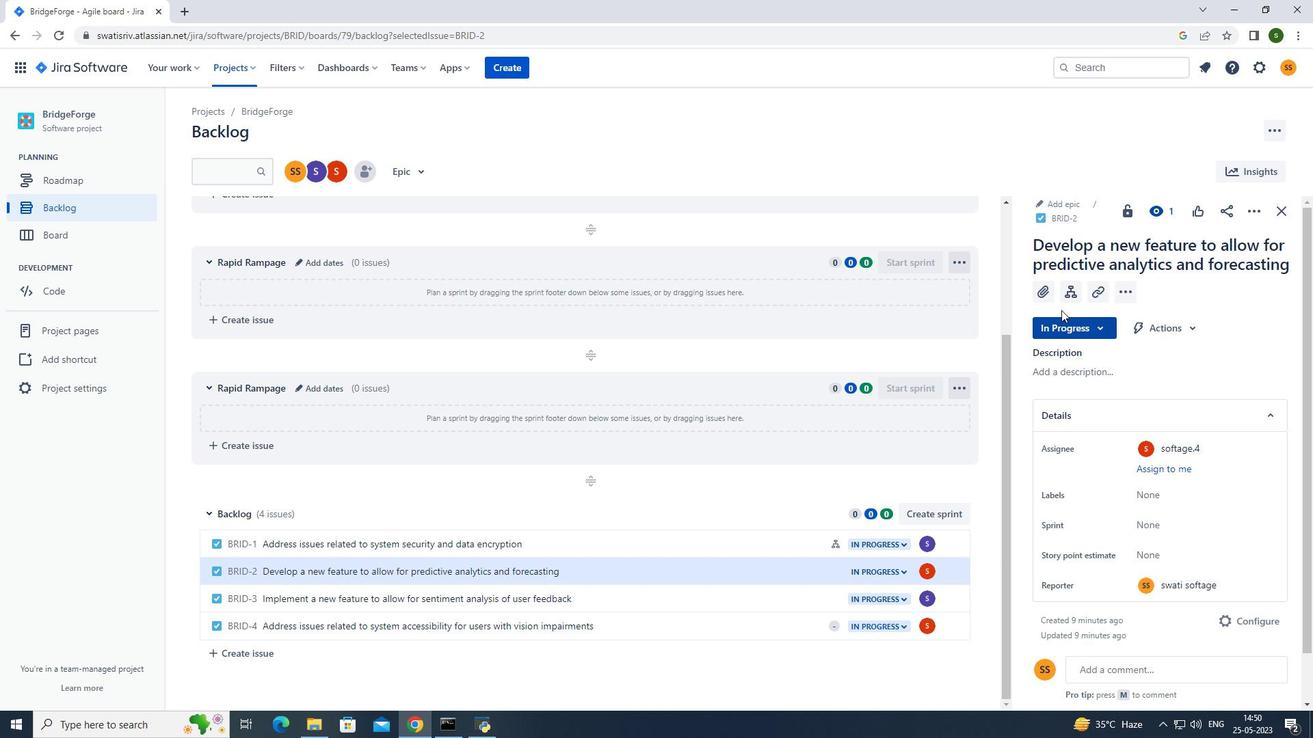 
Action: Mouse pressed left at (1063, 288)
Screenshot: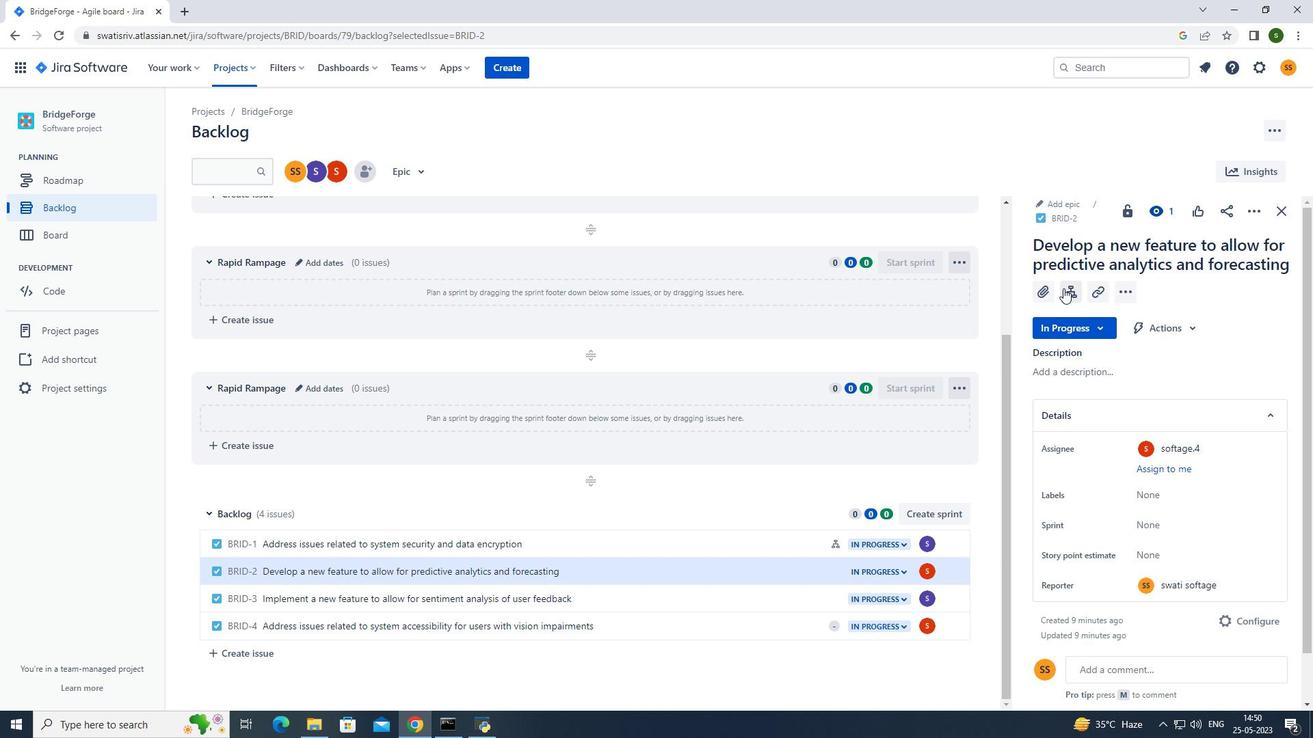 
Action: Mouse moved to (1073, 436)
Screenshot: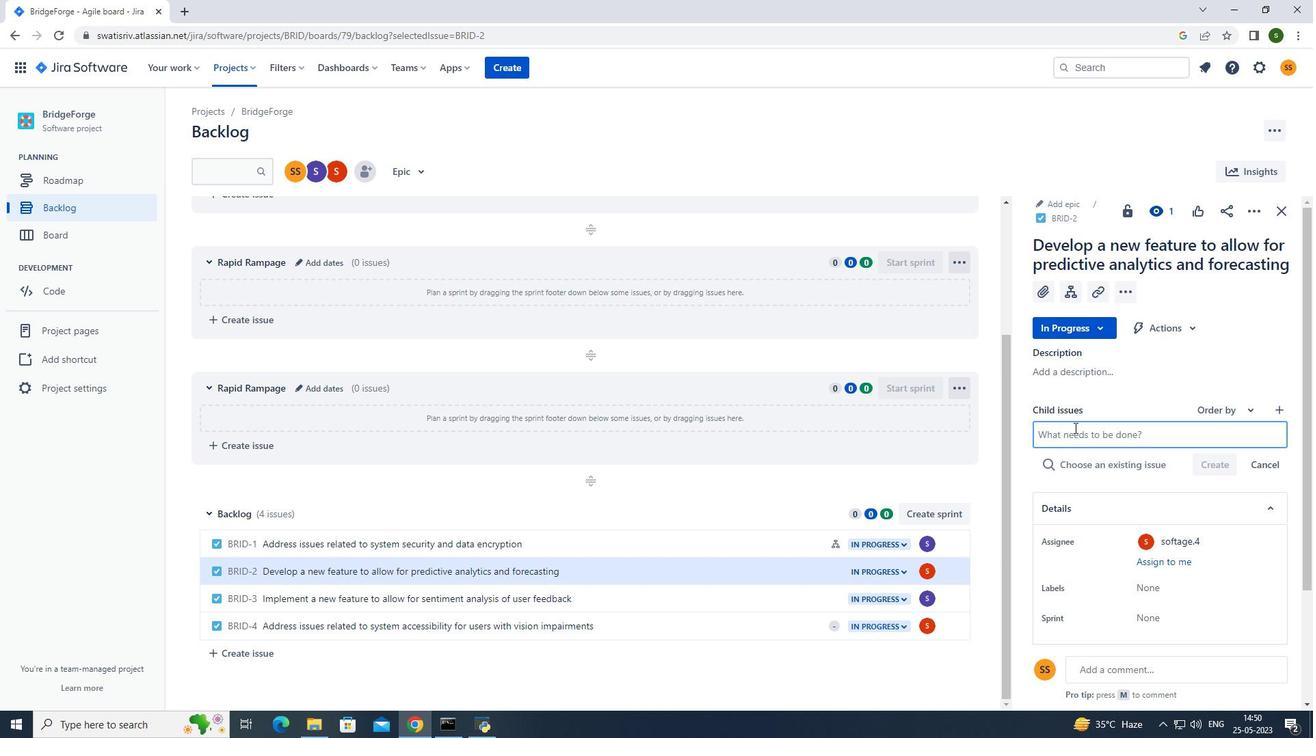 
Action: Key pressed <Key.caps_lock>C<Key.caps_lock>ode<Key.space>optimization<Key.space>for<Key.space>energy-efficient<Key.space>audio<Key.space>processing<Key.enter>
Screenshot: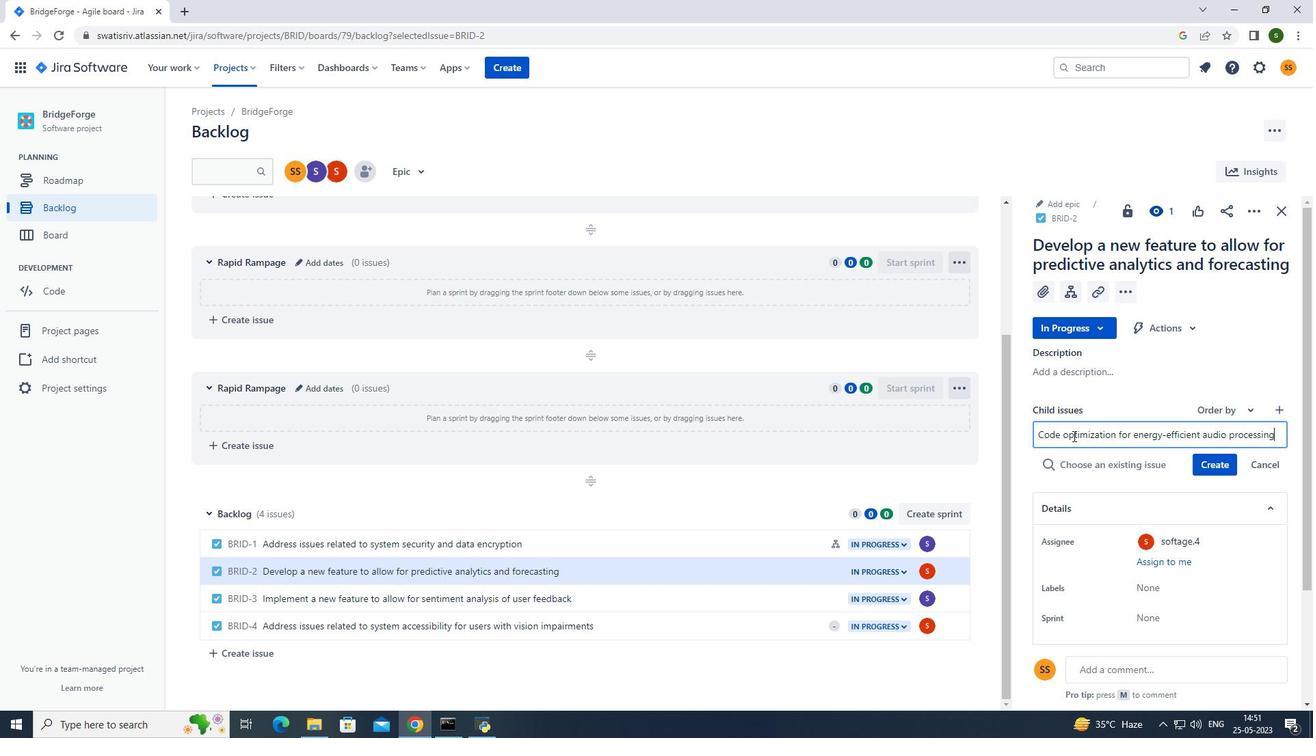 
Action: Mouse moved to (1227, 439)
Screenshot: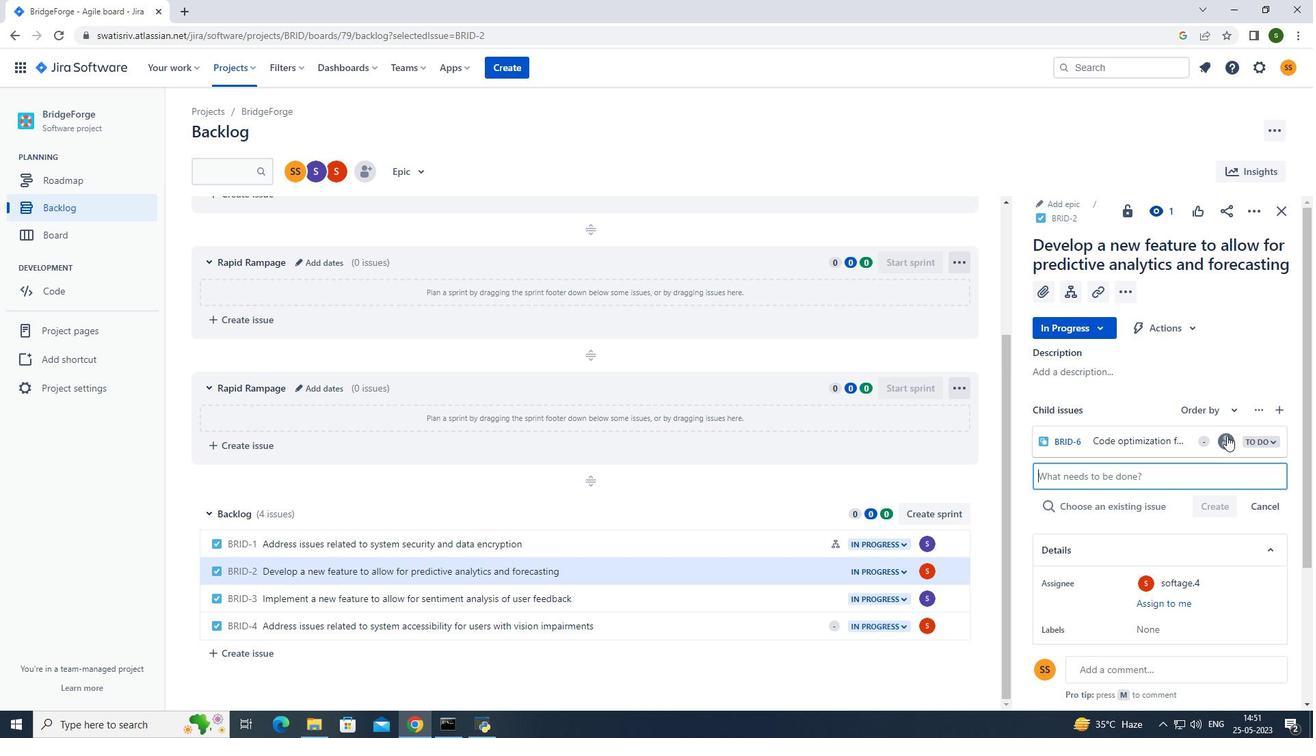 
Action: Mouse pressed left at (1227, 439)
Screenshot: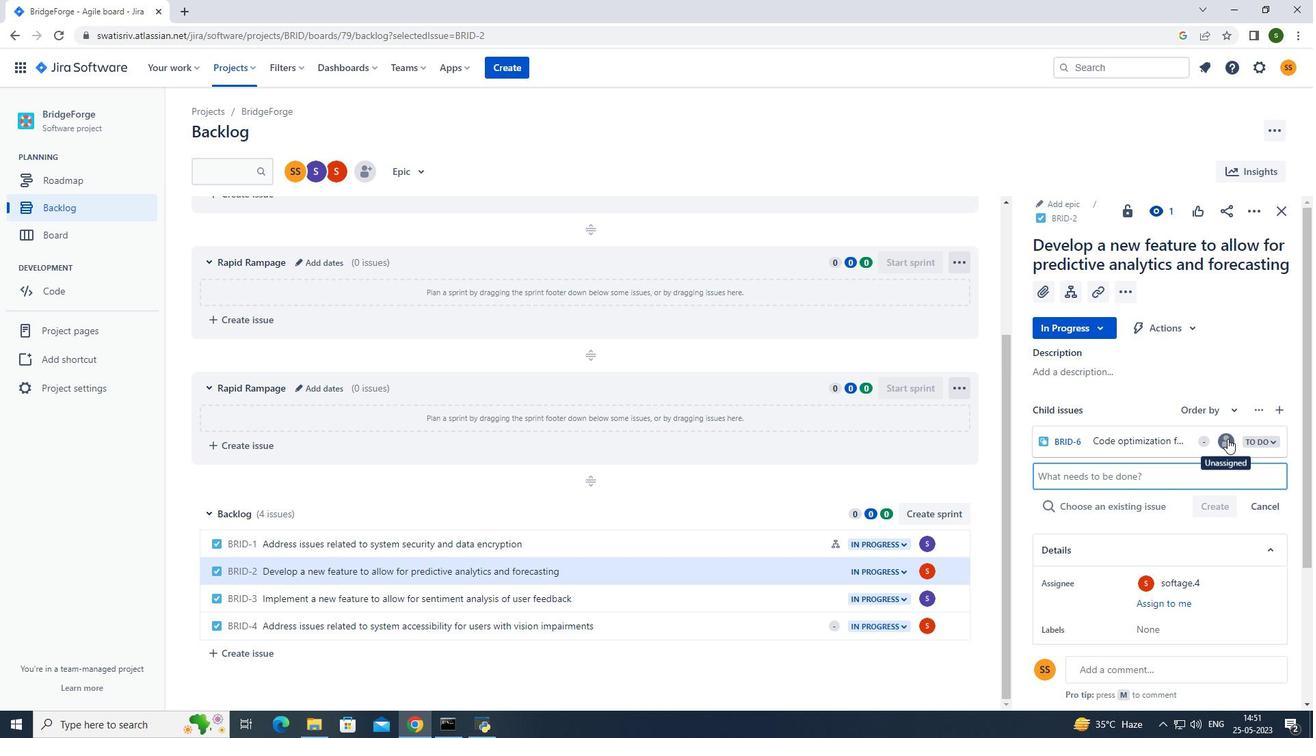 
Action: Mouse moved to (1114, 362)
Screenshot: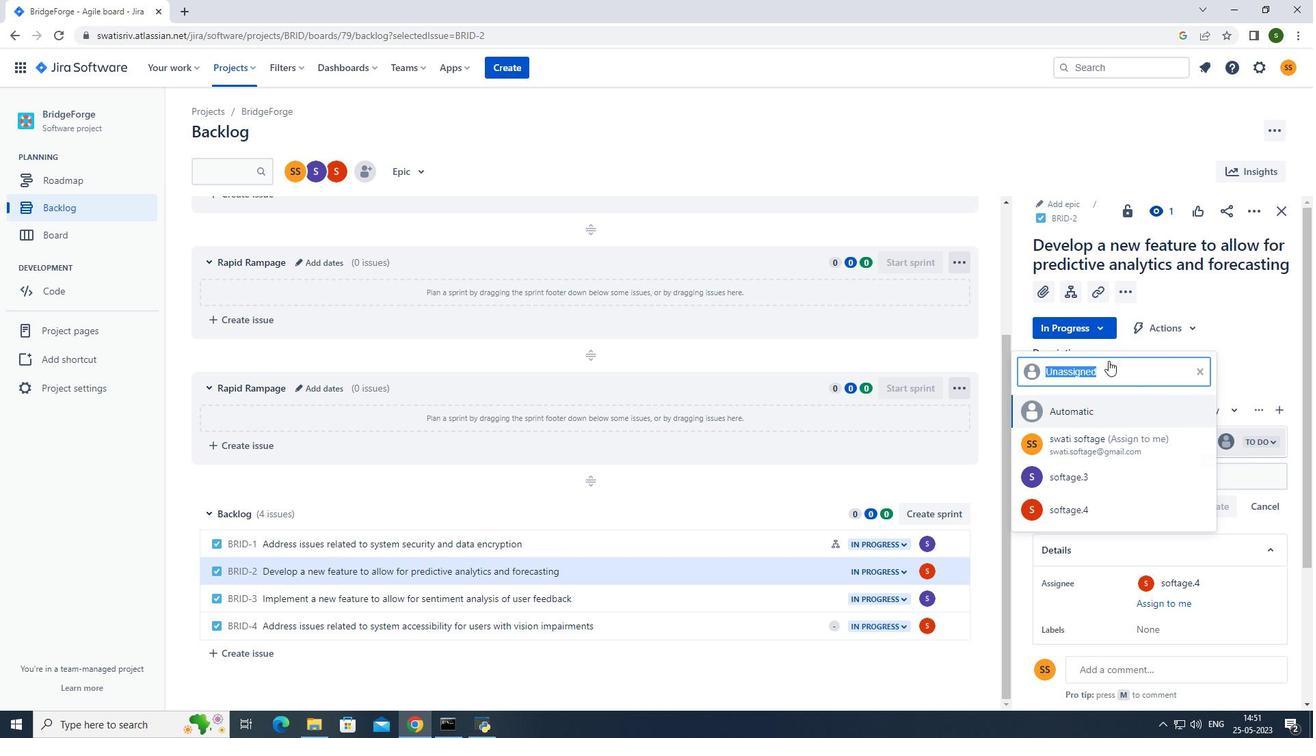 
Action: Key pressed softage.4<Key.shift>@softage.net
Screenshot: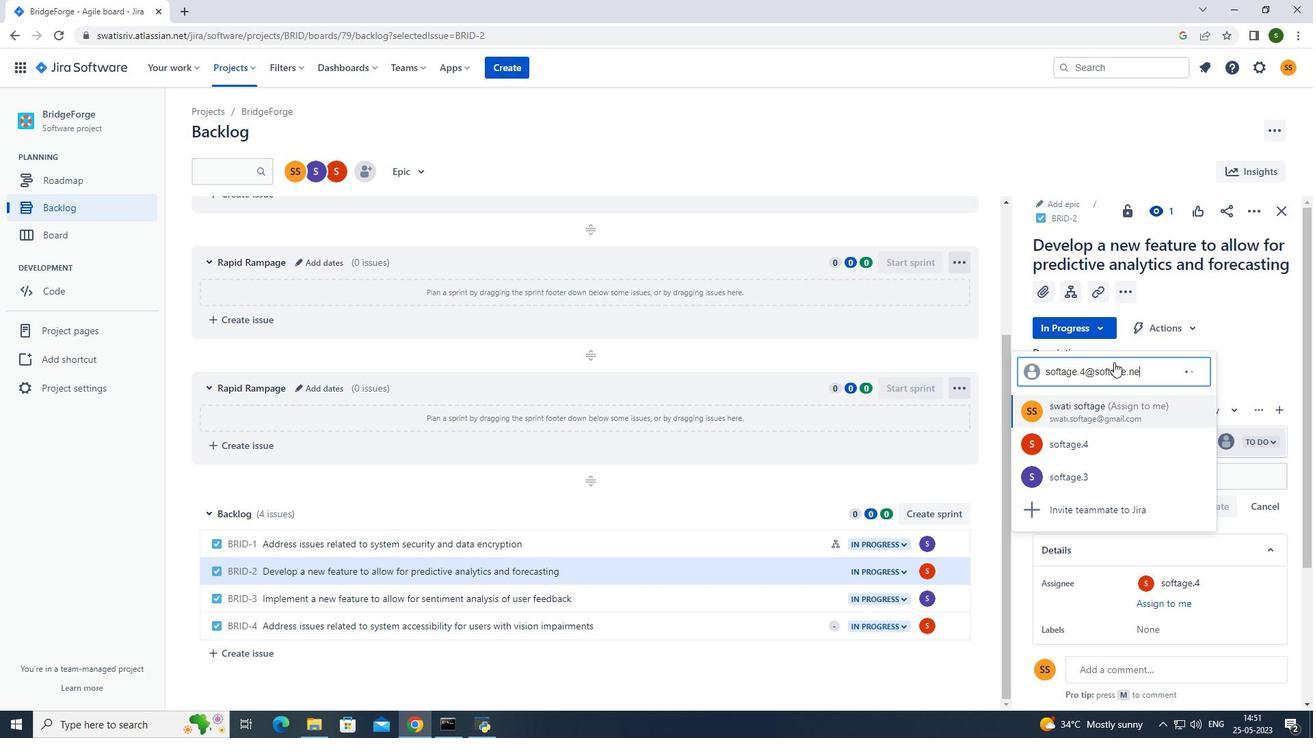 
Action: Mouse moved to (1095, 438)
Screenshot: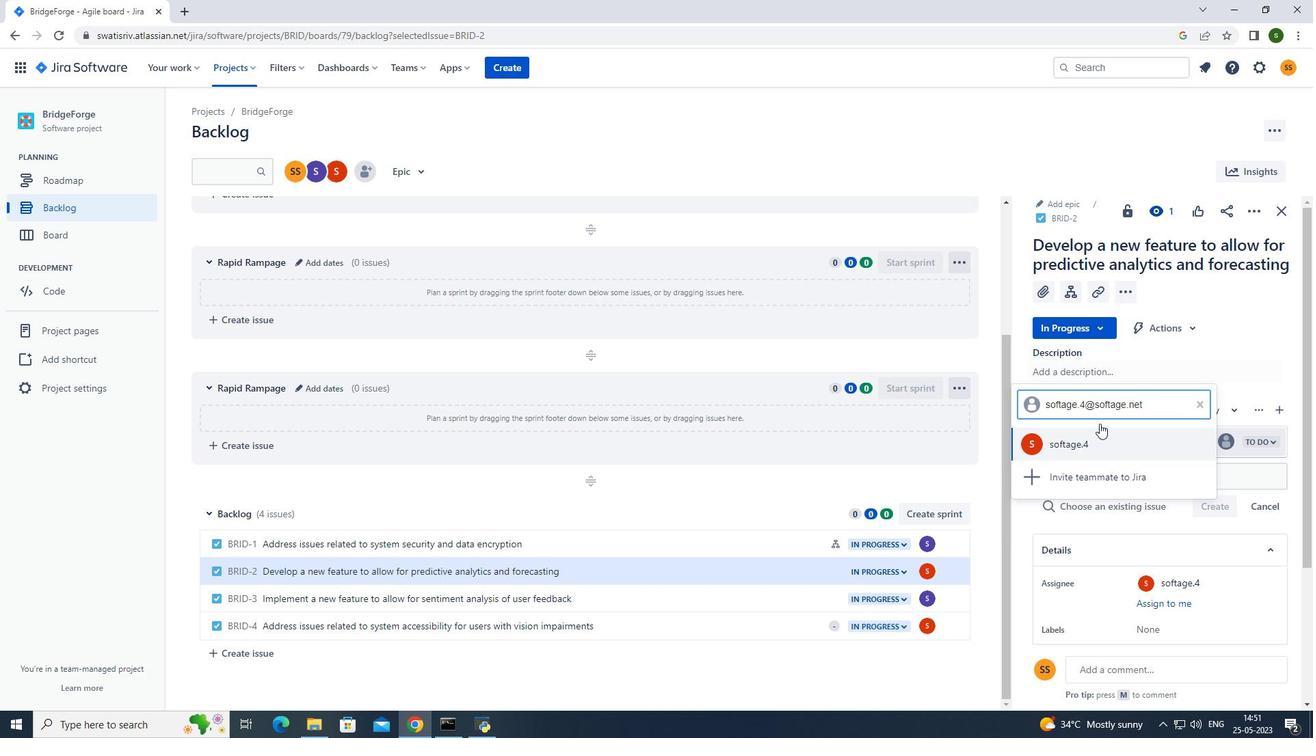
Action: Mouse pressed left at (1095, 438)
Screenshot: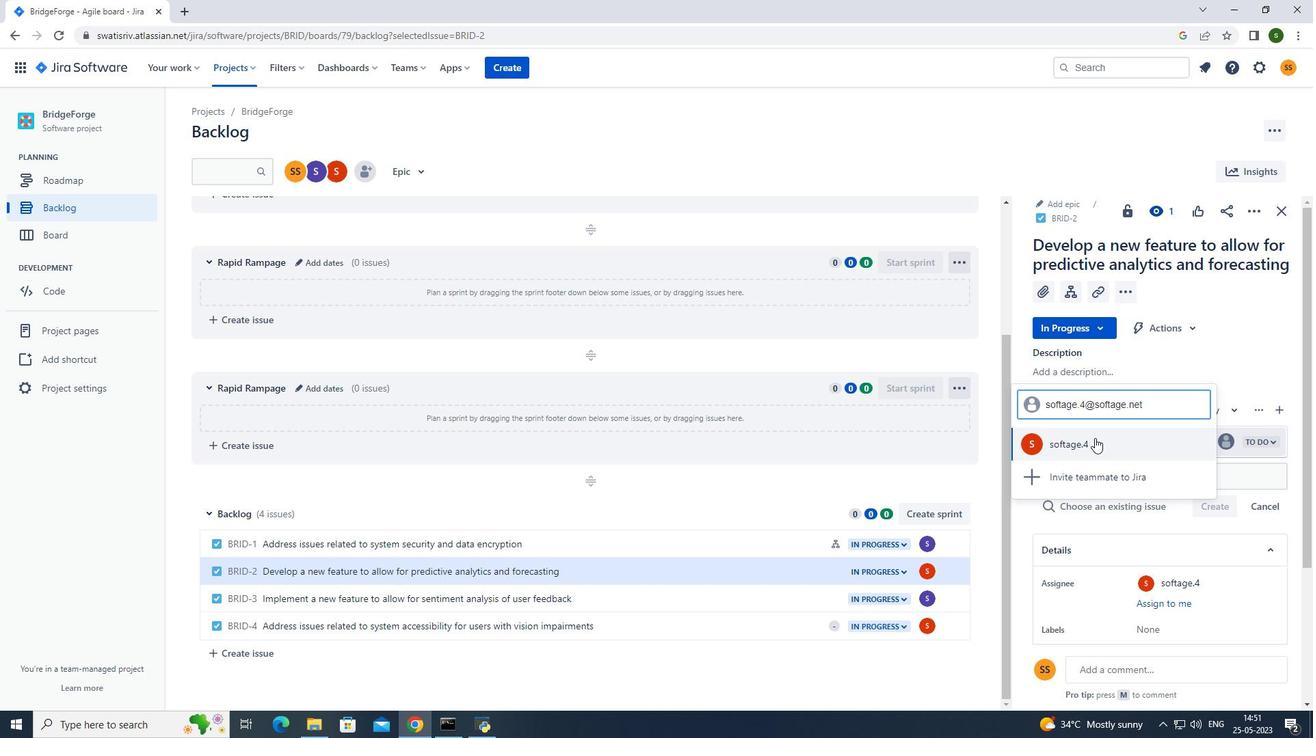 
Action: Mouse moved to (734, 153)
Screenshot: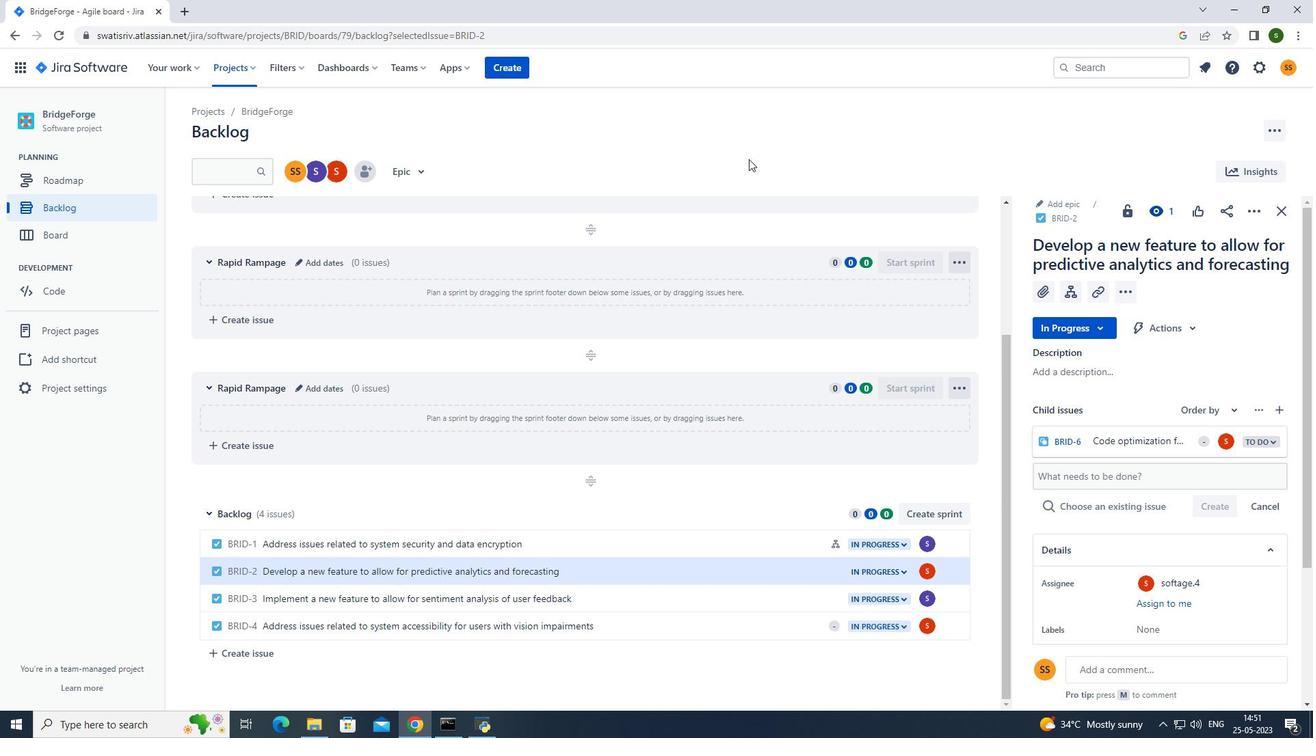 
Action: Mouse pressed left at (734, 153)
Screenshot: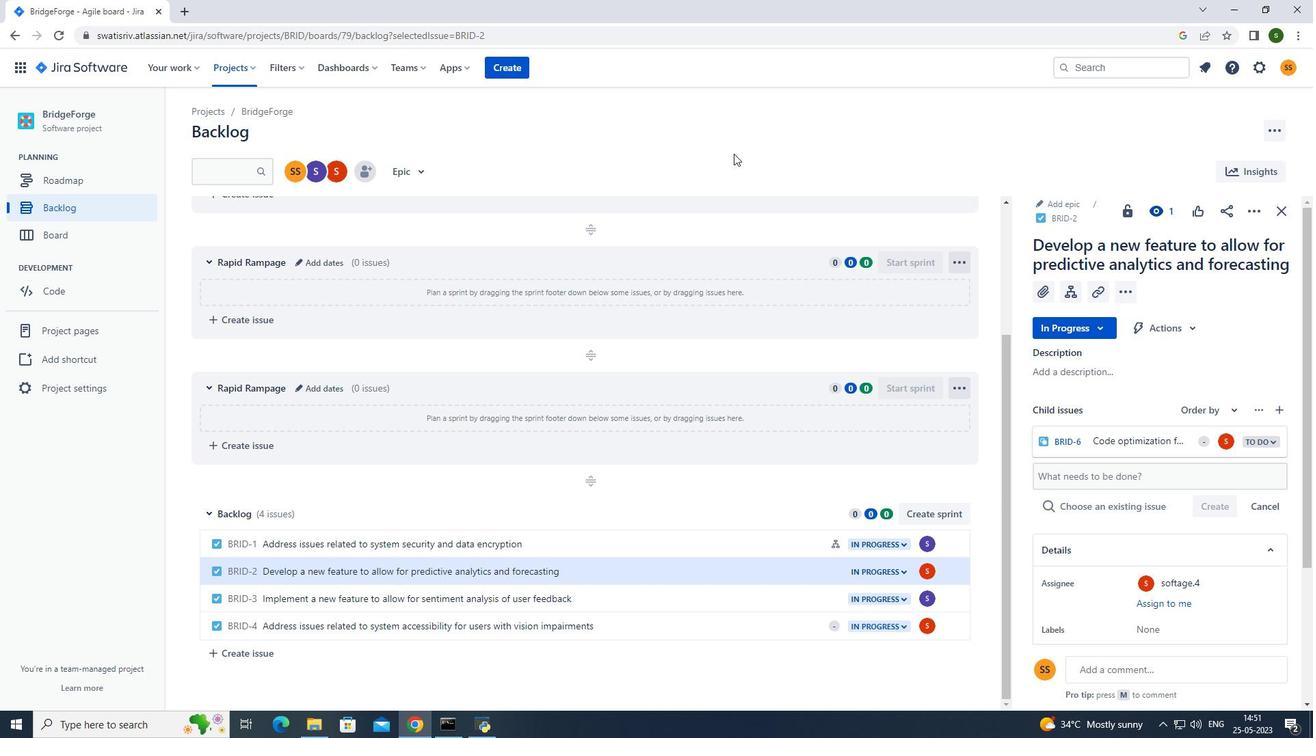 
